 Task: Find connections with filter location Morecambe with filter topic #Economywith filter profile language French with filter current company AppsFlyer with filter school Dayananda Sagar College of Engineering, BANGALORE with filter industry Communications Equipment Manufacturing with filter service category Grant Writing with filter keywords title Flight Attendant
Action: Mouse moved to (475, 39)
Screenshot: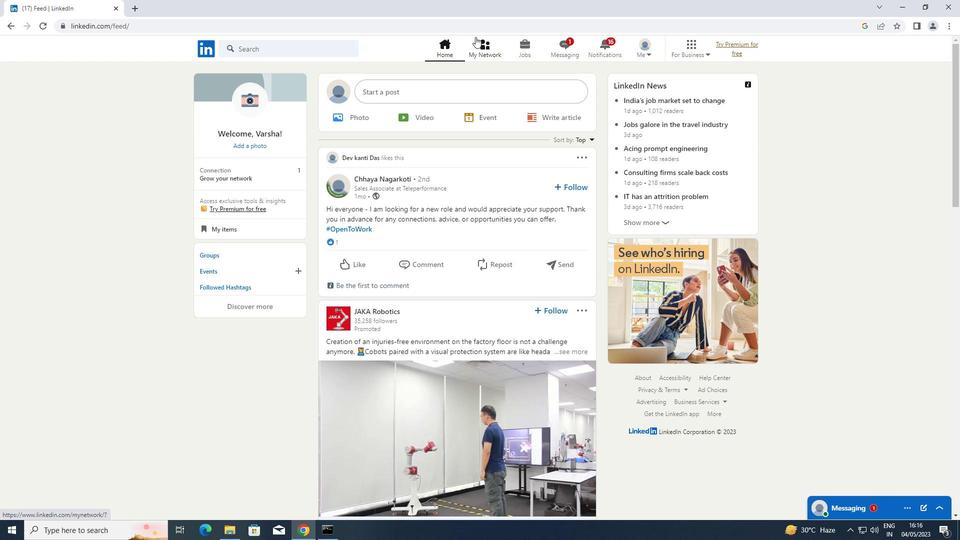 
Action: Mouse pressed left at (475, 39)
Screenshot: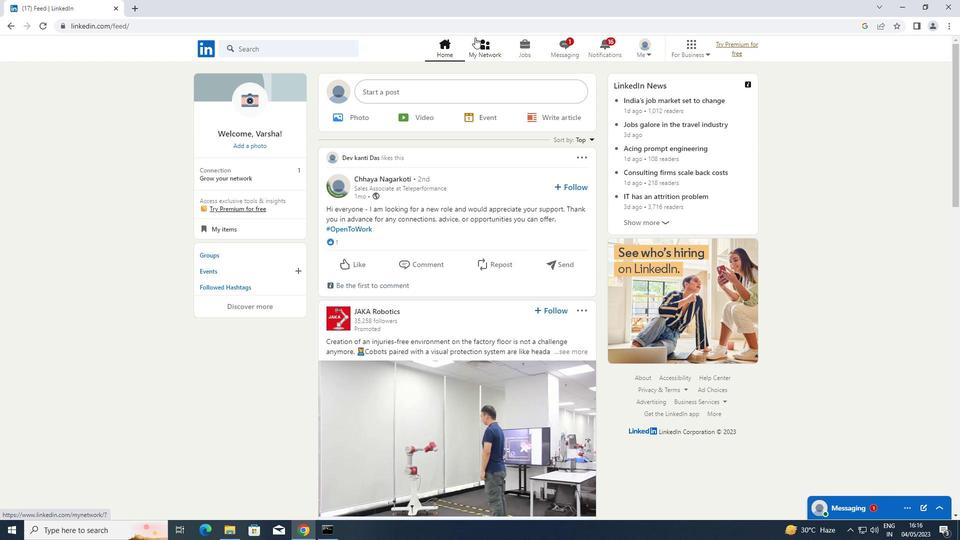 
Action: Mouse moved to (257, 100)
Screenshot: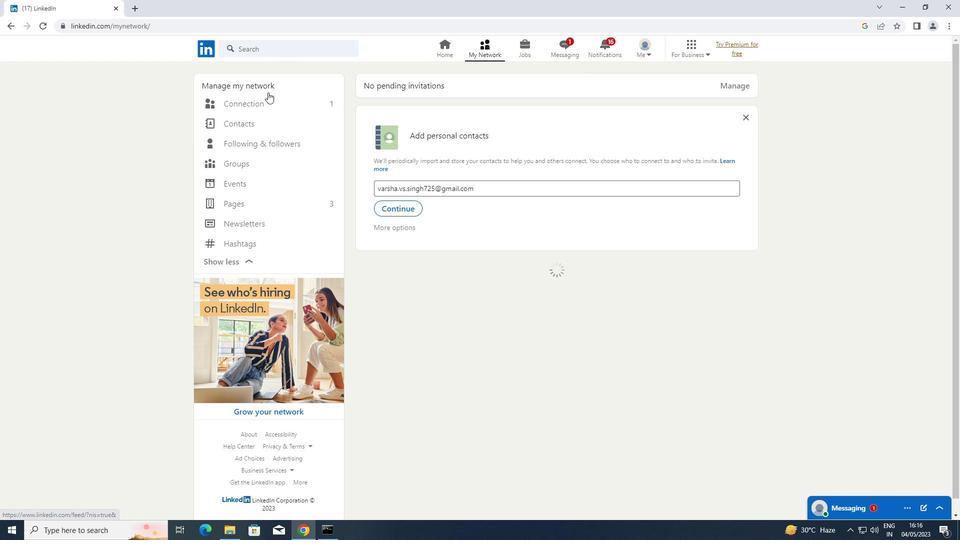 
Action: Mouse pressed left at (257, 100)
Screenshot: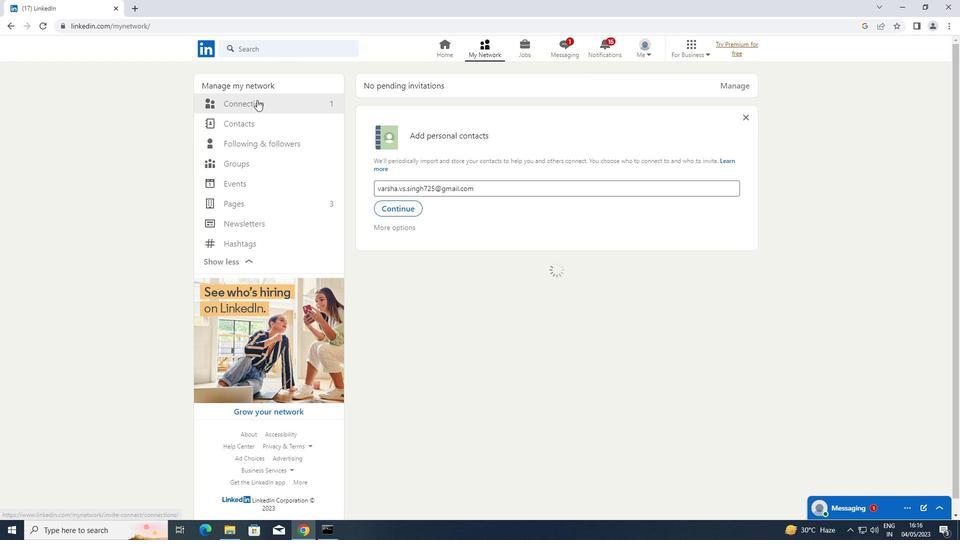 
Action: Mouse moved to (533, 107)
Screenshot: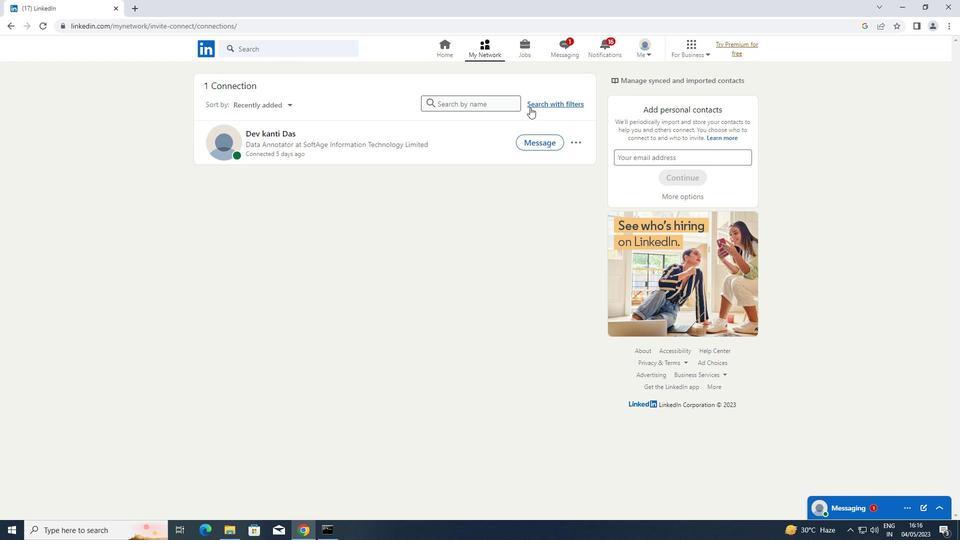 
Action: Mouse pressed left at (533, 107)
Screenshot: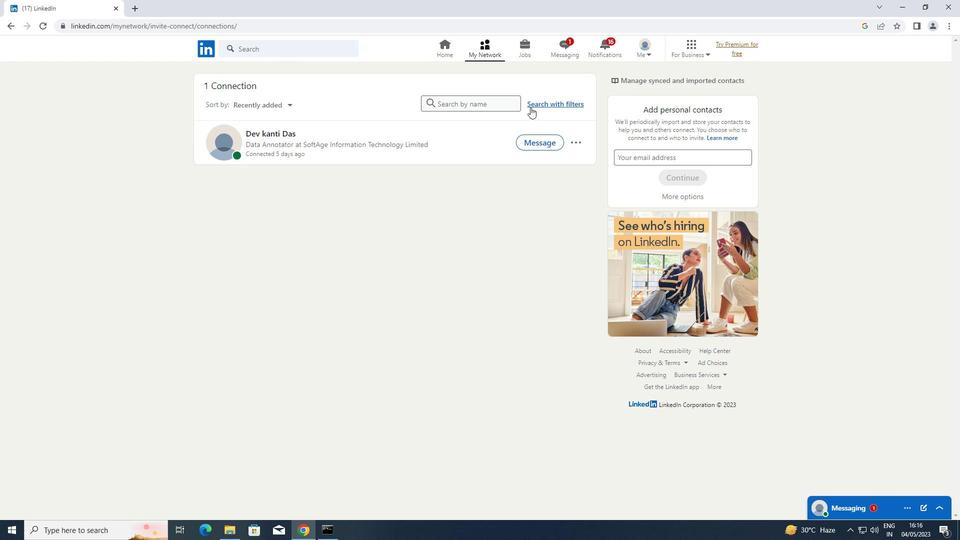 
Action: Mouse moved to (514, 80)
Screenshot: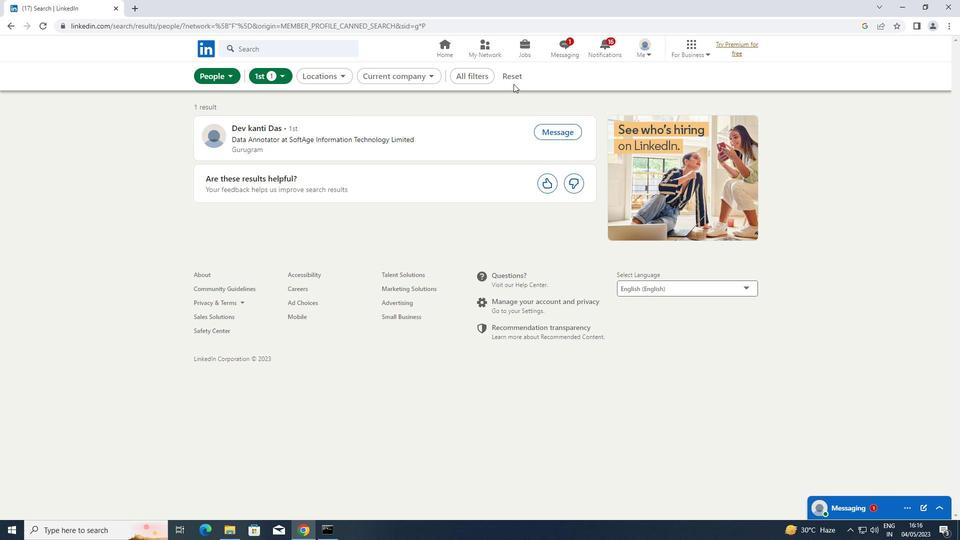 
Action: Mouse pressed left at (514, 80)
Screenshot: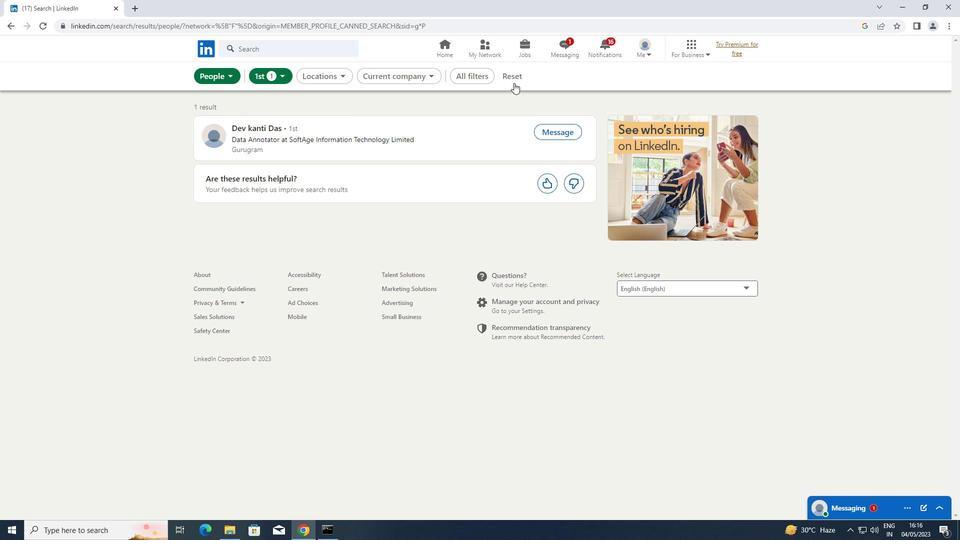
Action: Mouse moved to (513, 80)
Screenshot: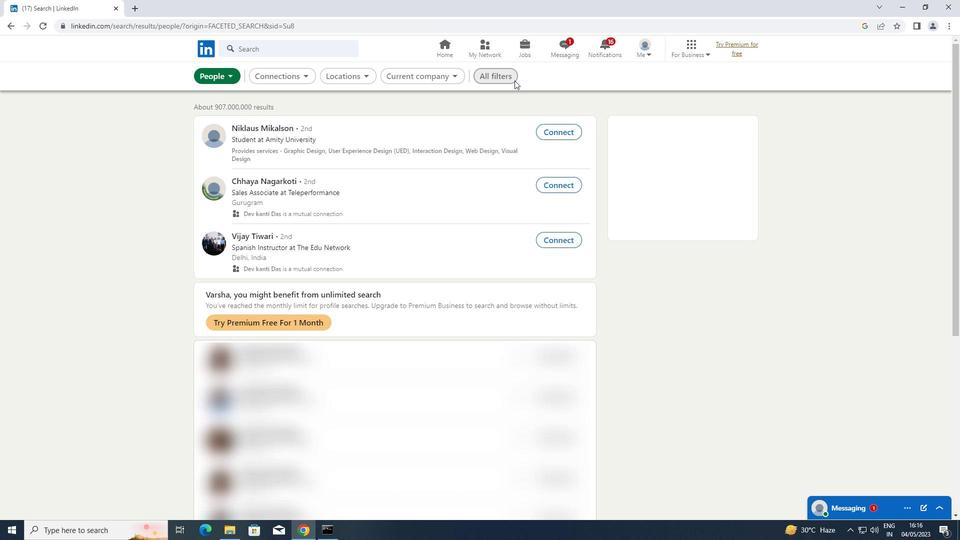 
Action: Mouse pressed left at (513, 80)
Screenshot: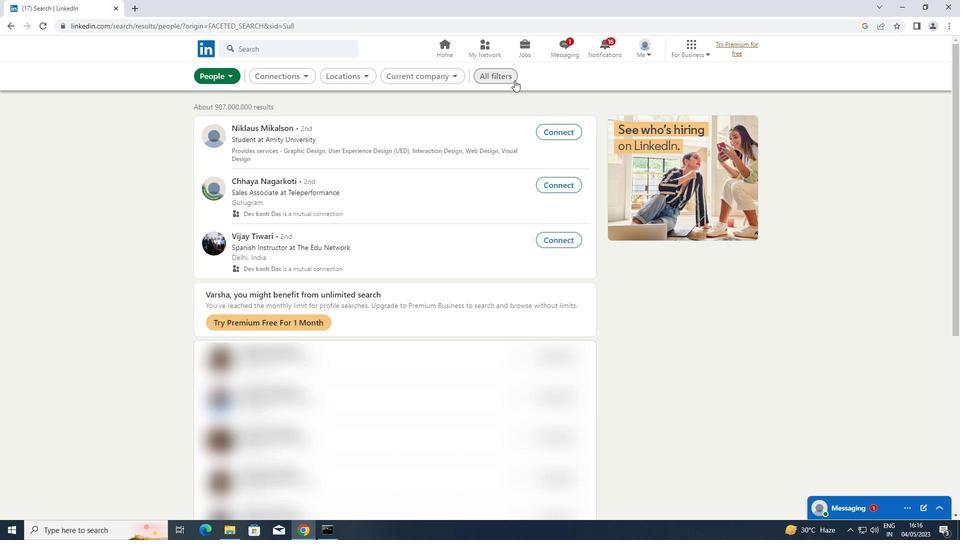 
Action: Mouse moved to (712, 210)
Screenshot: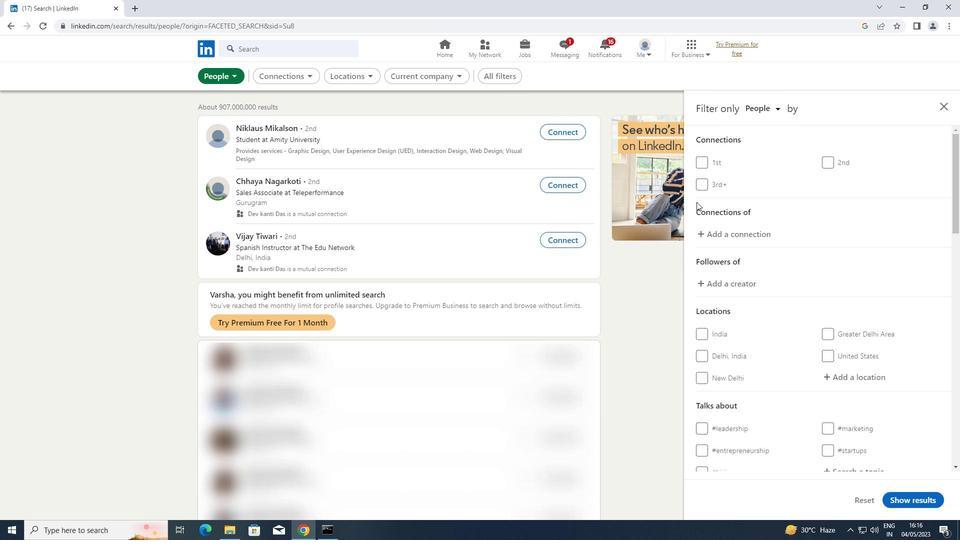 
Action: Mouse scrolled (712, 209) with delta (0, 0)
Screenshot: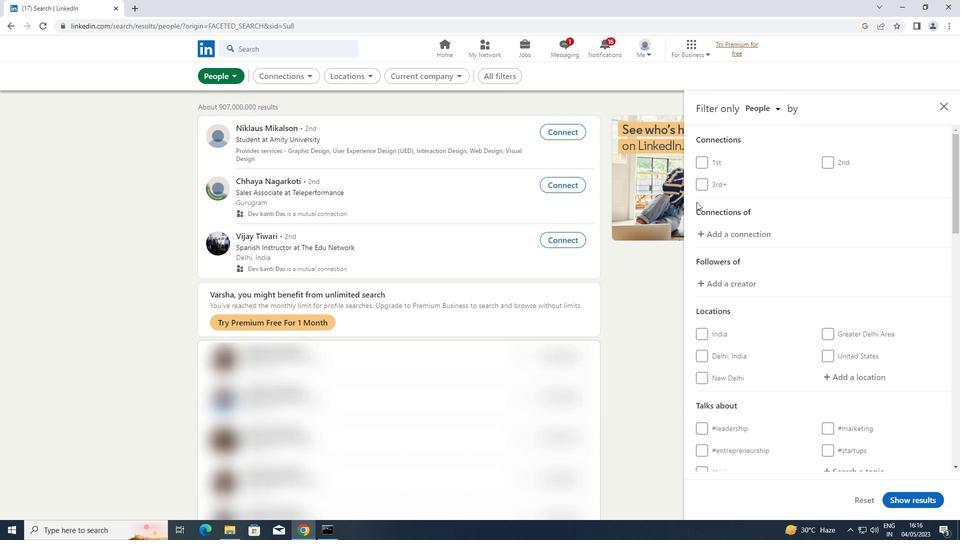 
Action: Mouse scrolled (712, 209) with delta (0, 0)
Screenshot: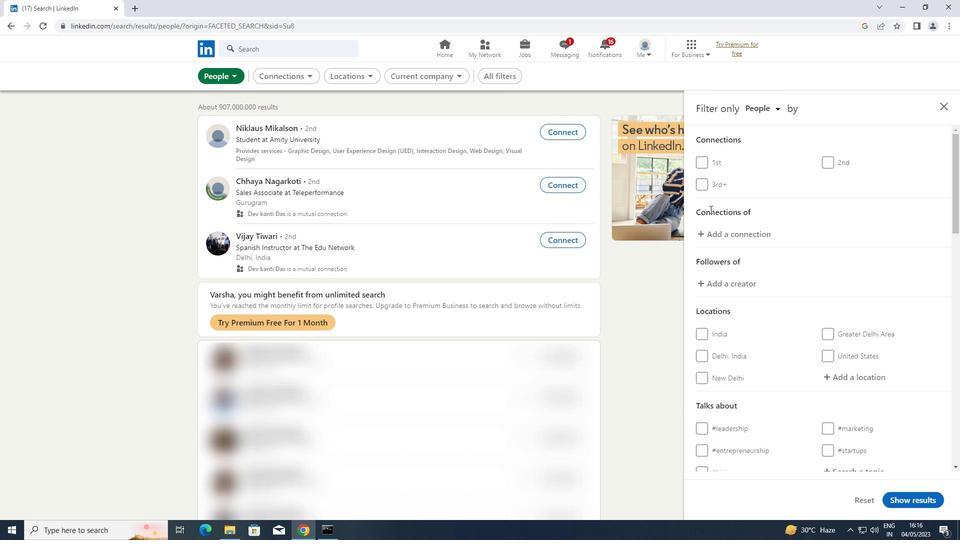 
Action: Mouse scrolled (712, 209) with delta (0, 0)
Screenshot: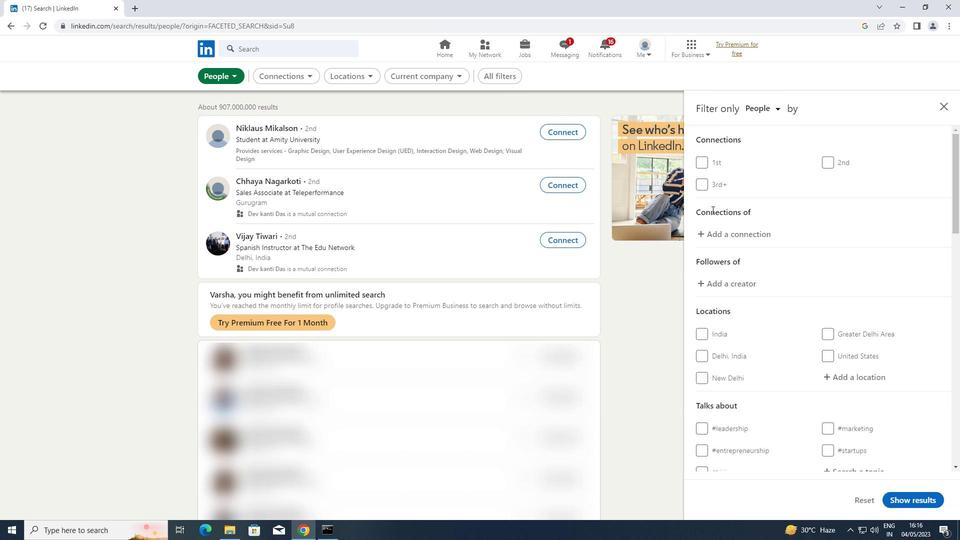 
Action: Mouse moved to (852, 228)
Screenshot: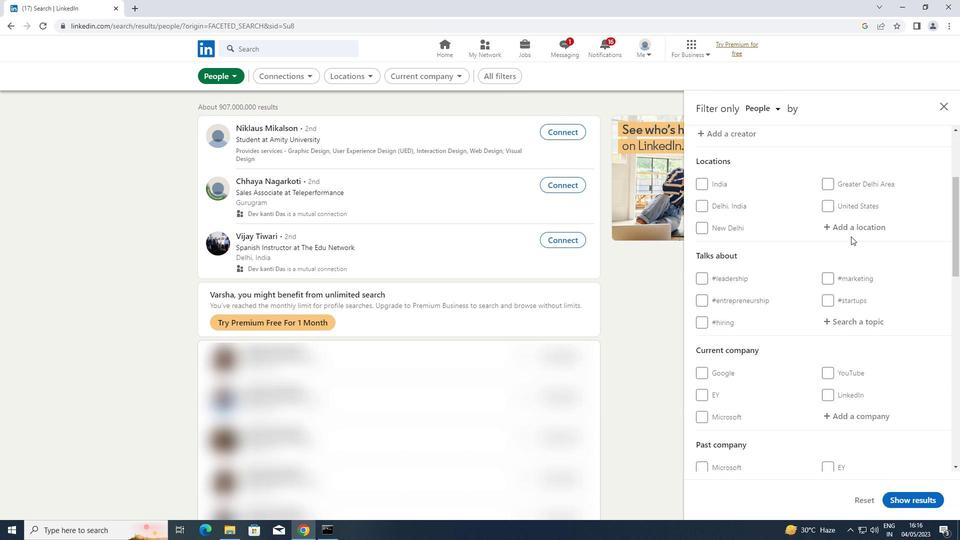 
Action: Mouse pressed left at (852, 228)
Screenshot: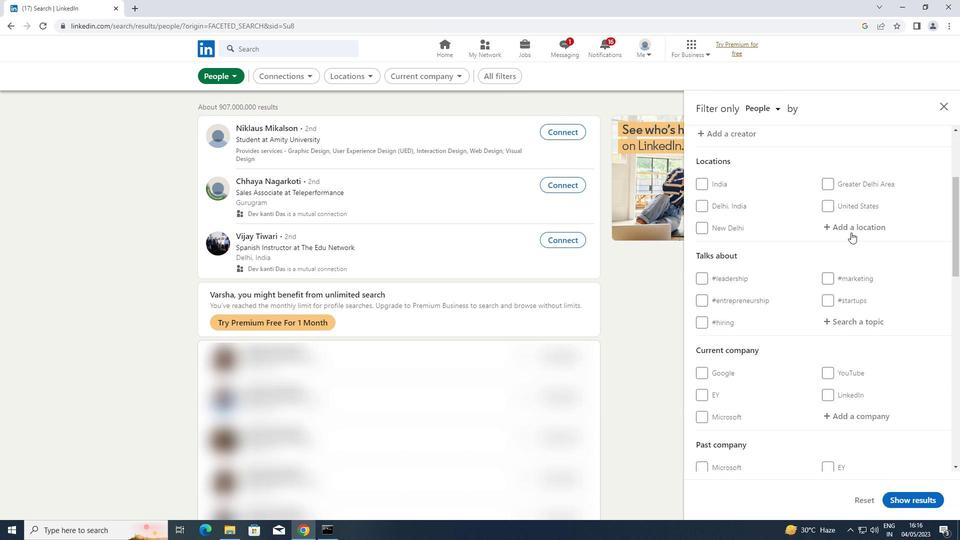 
Action: Key pressed <Key.shift>MORECAMBE
Screenshot: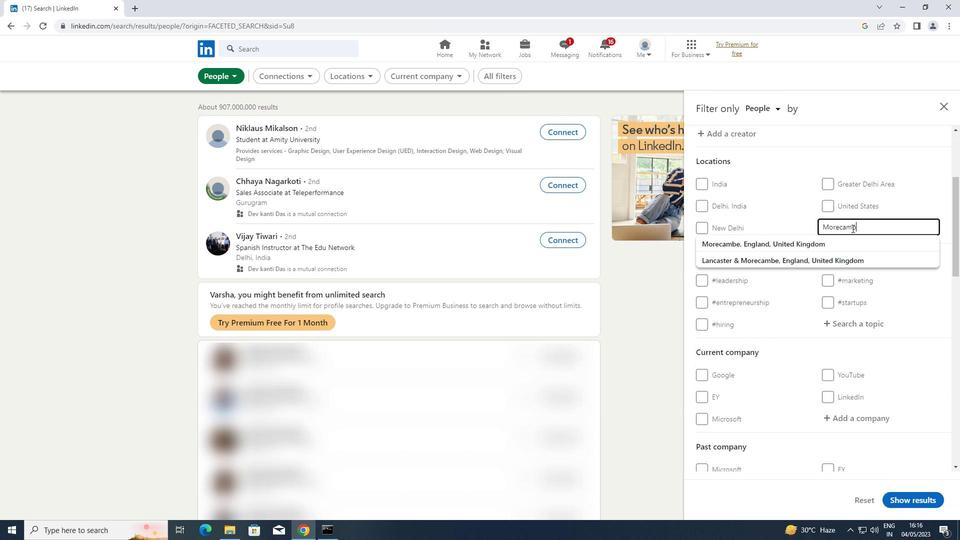 
Action: Mouse moved to (833, 320)
Screenshot: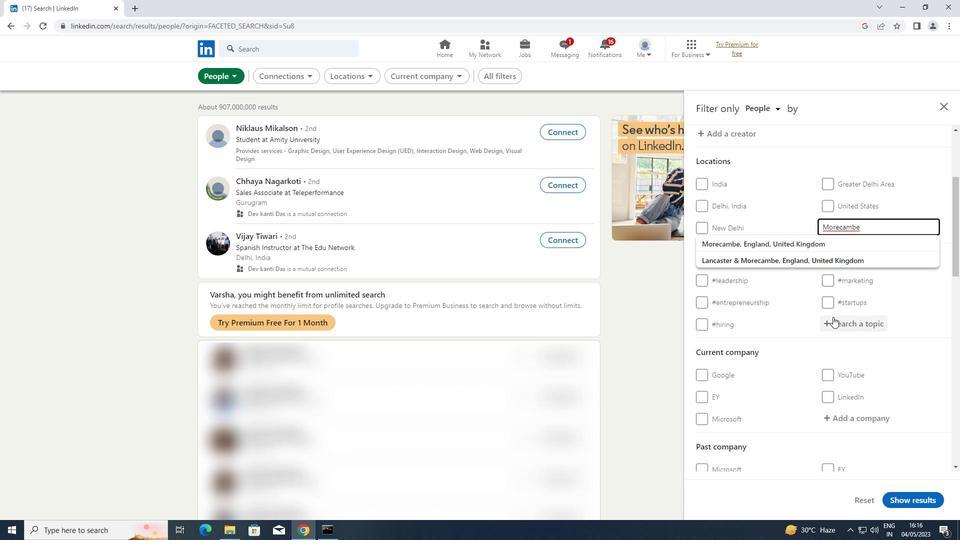 
Action: Mouse pressed left at (833, 320)
Screenshot: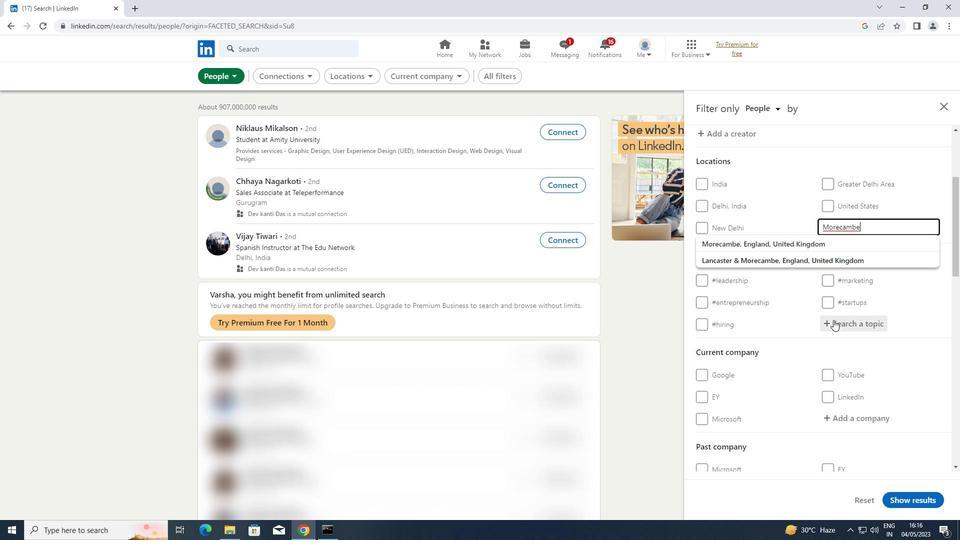 
Action: Key pressed <Key.shift>ECONOMY
Screenshot: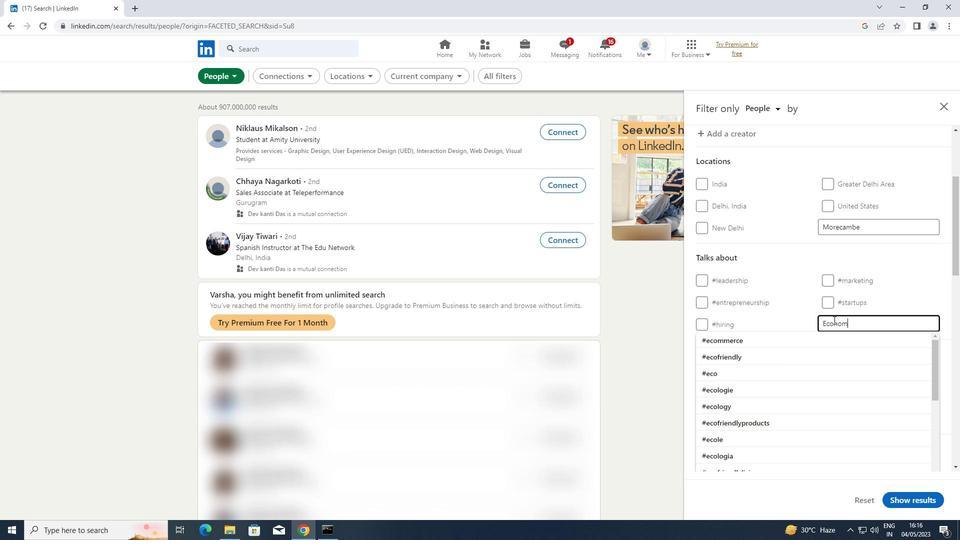 
Action: Mouse moved to (780, 338)
Screenshot: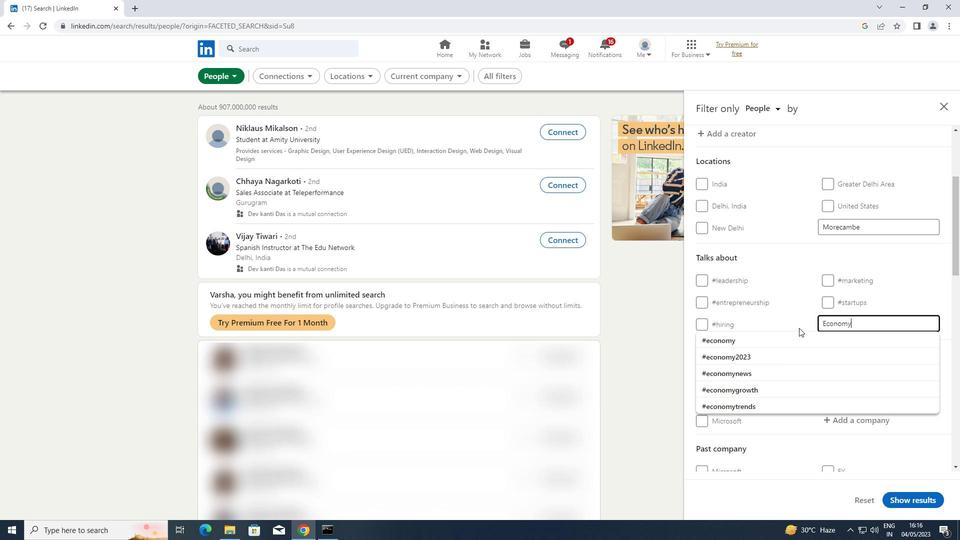 
Action: Mouse pressed left at (780, 338)
Screenshot: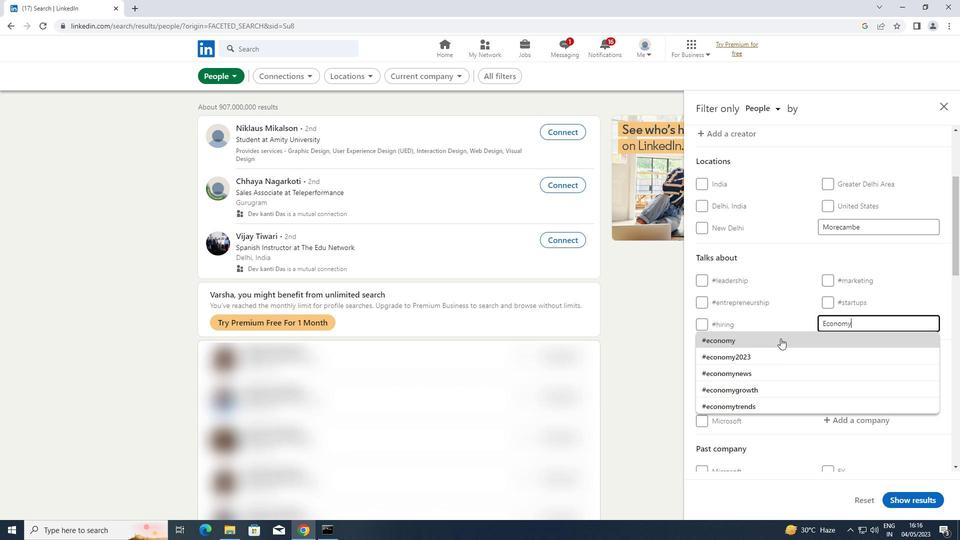 
Action: Mouse moved to (780, 338)
Screenshot: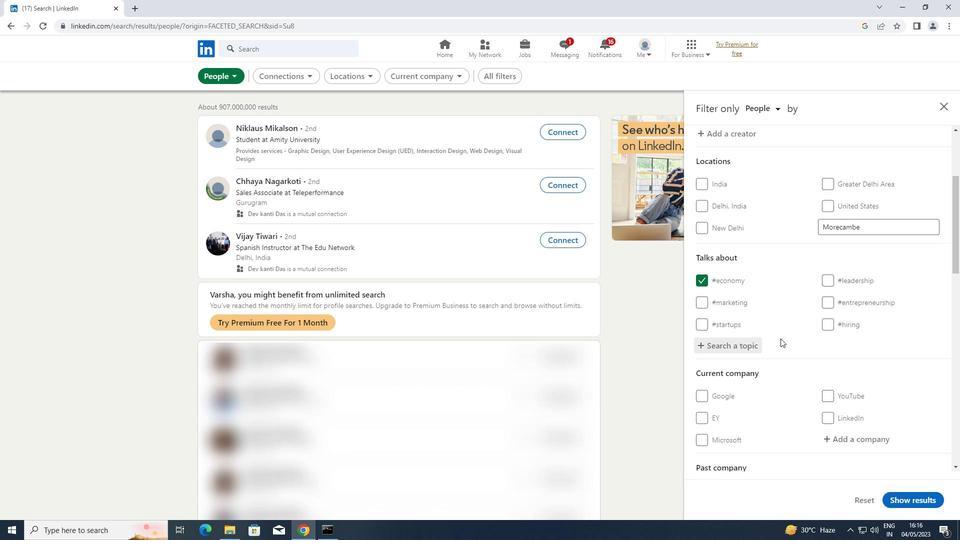 
Action: Mouse scrolled (780, 338) with delta (0, 0)
Screenshot: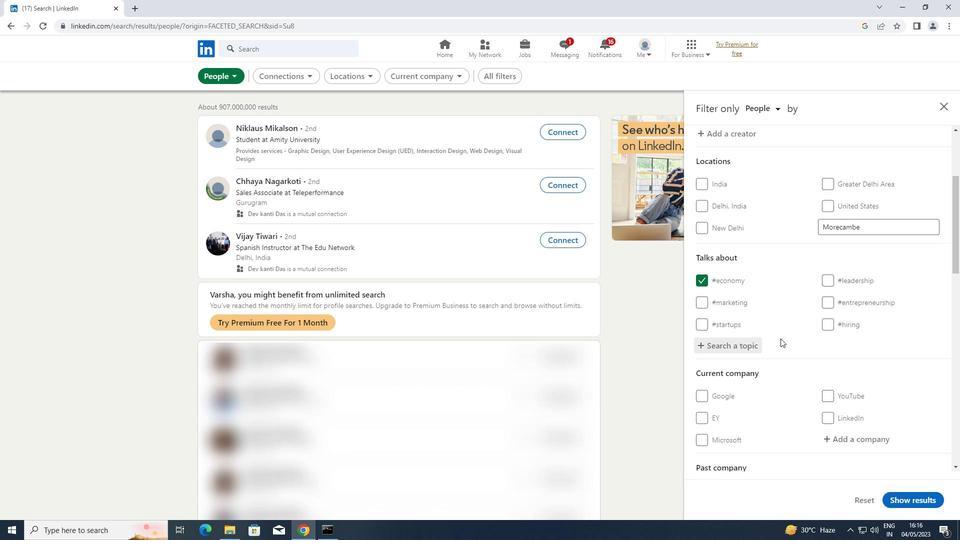 
Action: Mouse scrolled (780, 338) with delta (0, 0)
Screenshot: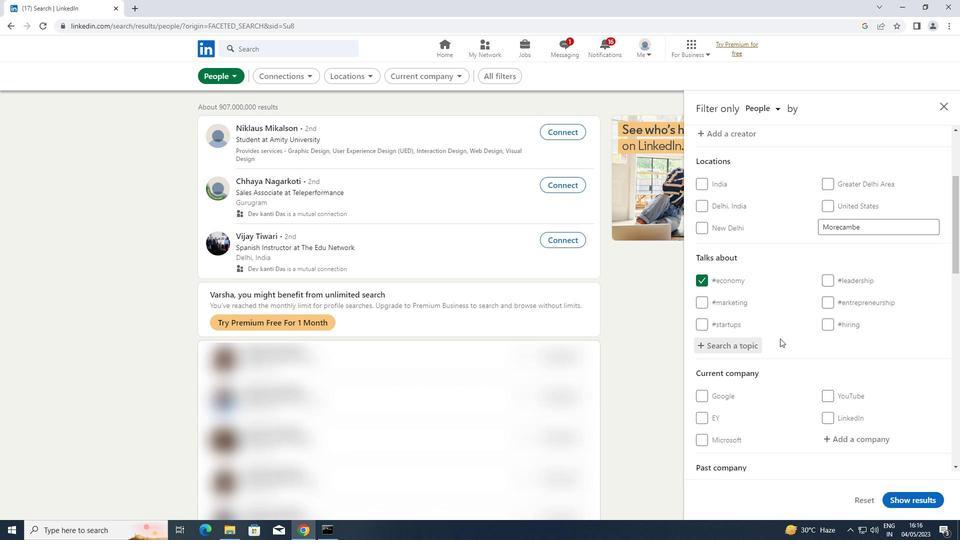 
Action: Mouse scrolled (780, 338) with delta (0, 0)
Screenshot: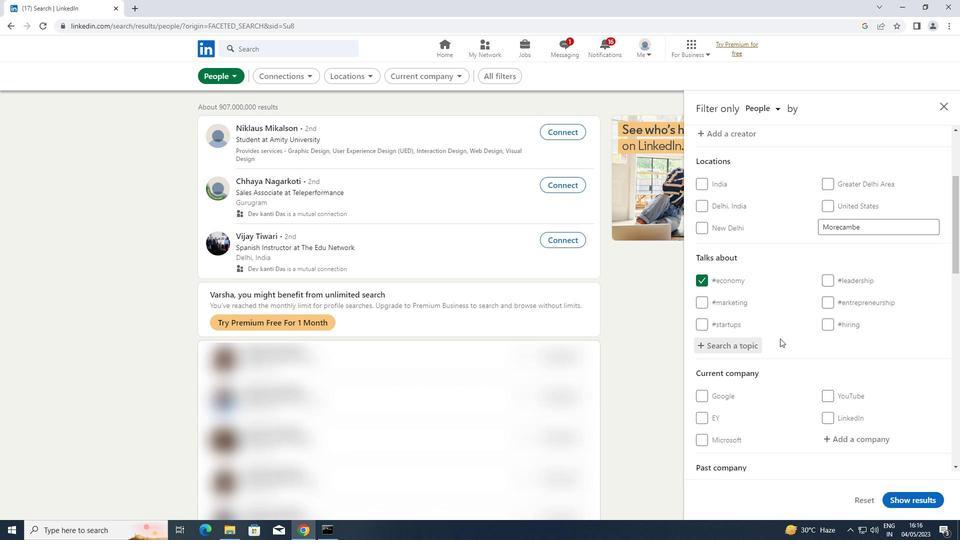 
Action: Mouse scrolled (780, 338) with delta (0, 0)
Screenshot: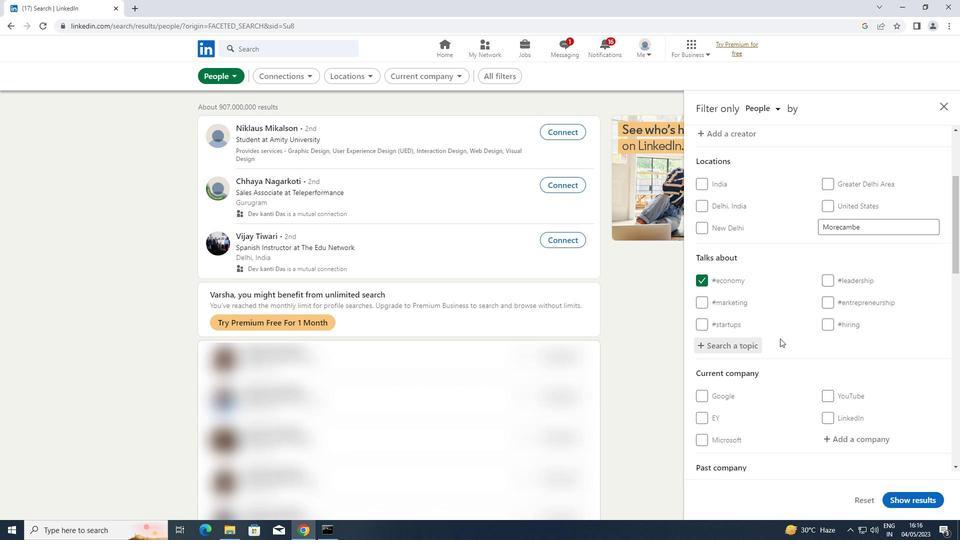 
Action: Mouse moved to (779, 338)
Screenshot: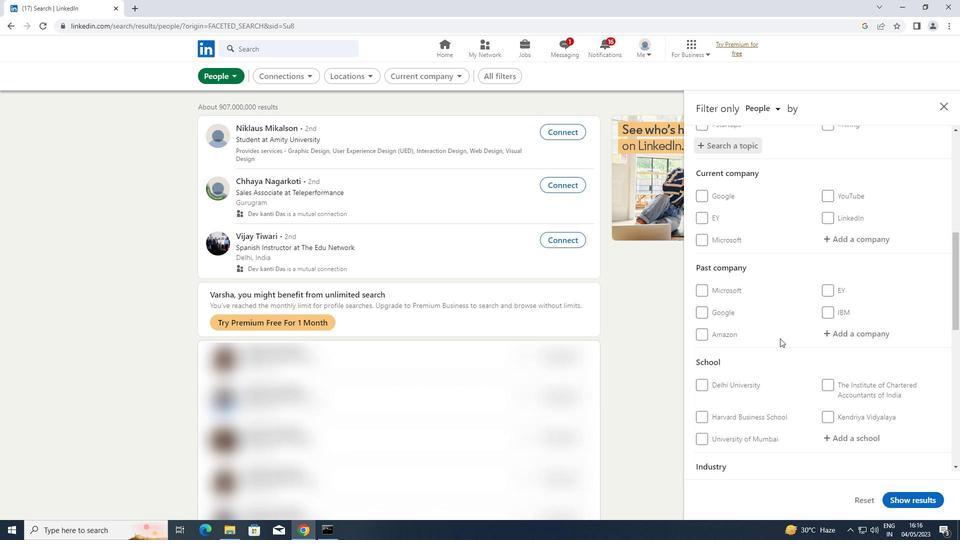 
Action: Mouse scrolled (779, 337) with delta (0, 0)
Screenshot: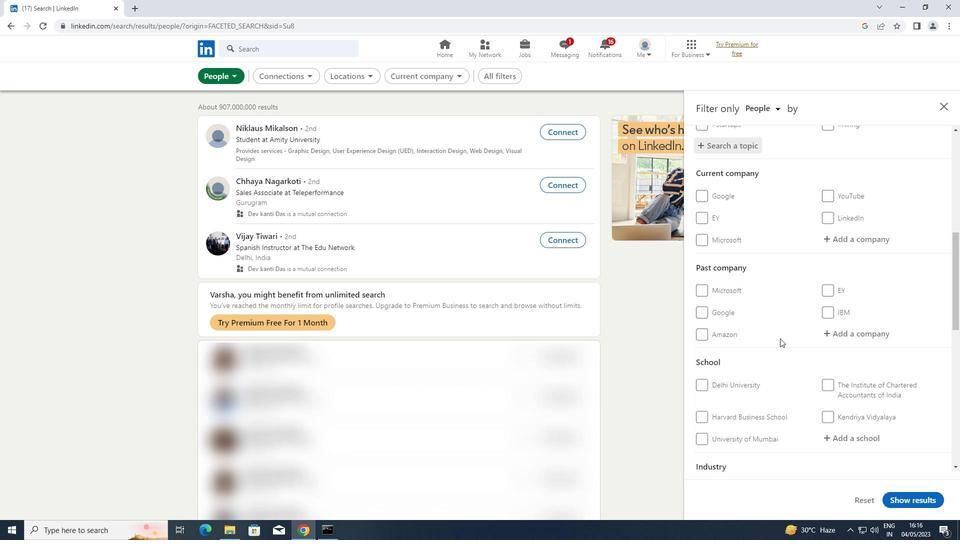 
Action: Mouse scrolled (779, 337) with delta (0, 0)
Screenshot: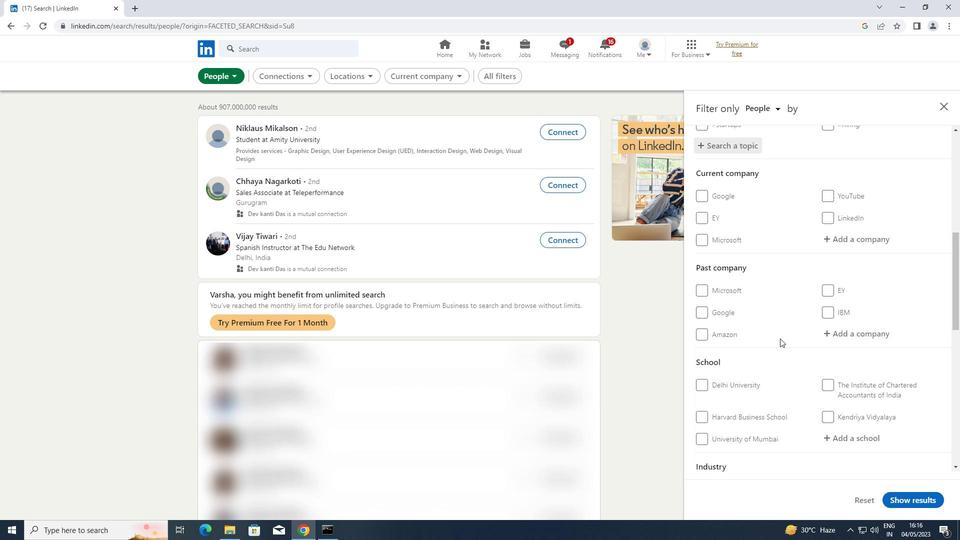
Action: Mouse scrolled (779, 337) with delta (0, 0)
Screenshot: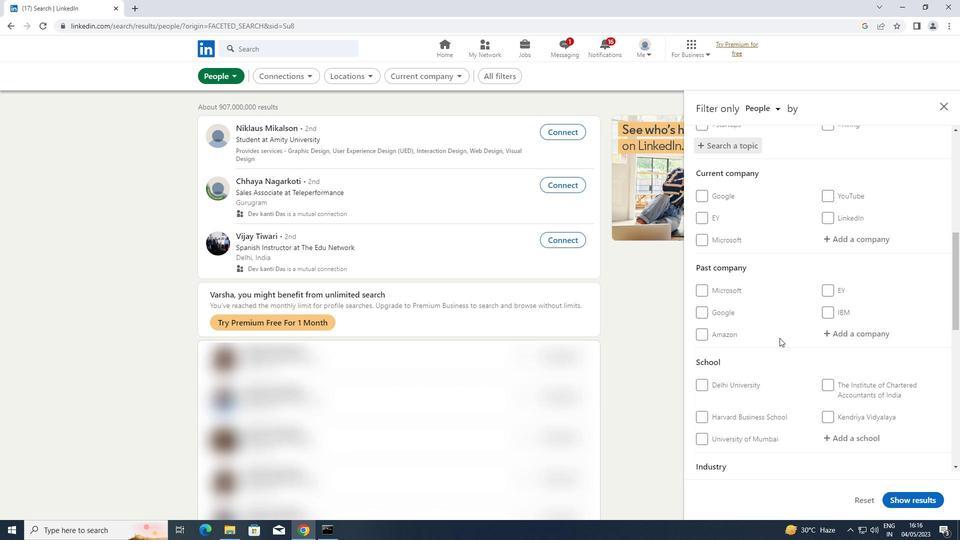 
Action: Mouse scrolled (779, 337) with delta (0, 0)
Screenshot: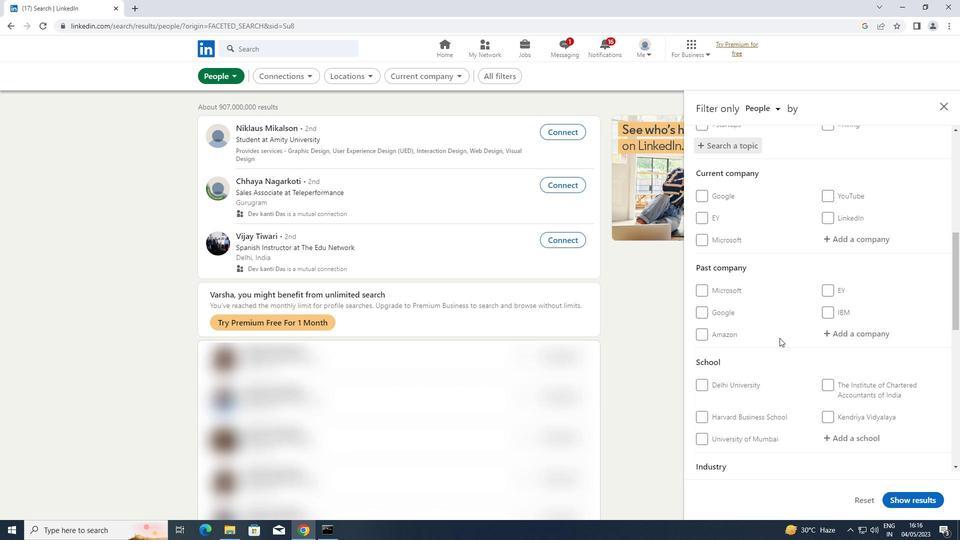
Action: Mouse moved to (827, 406)
Screenshot: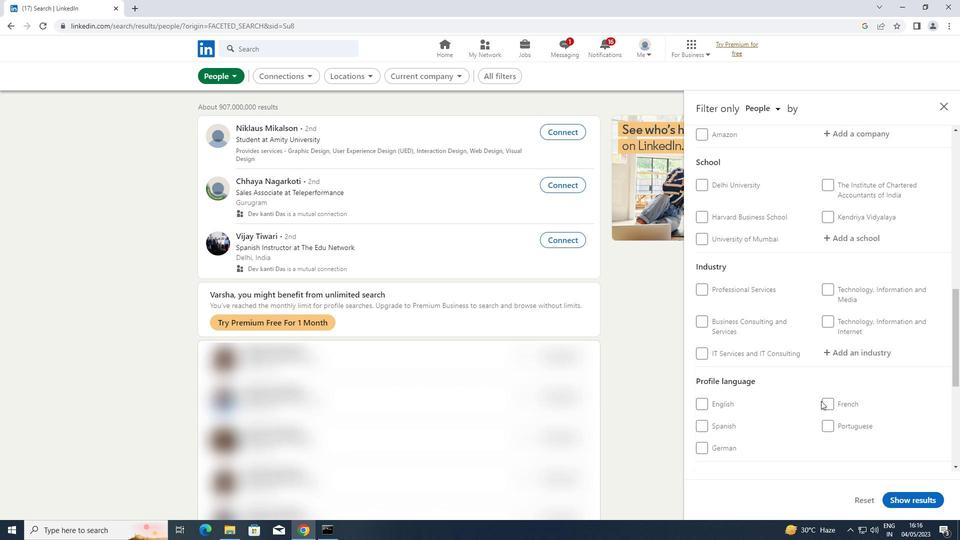 
Action: Mouse pressed left at (827, 406)
Screenshot: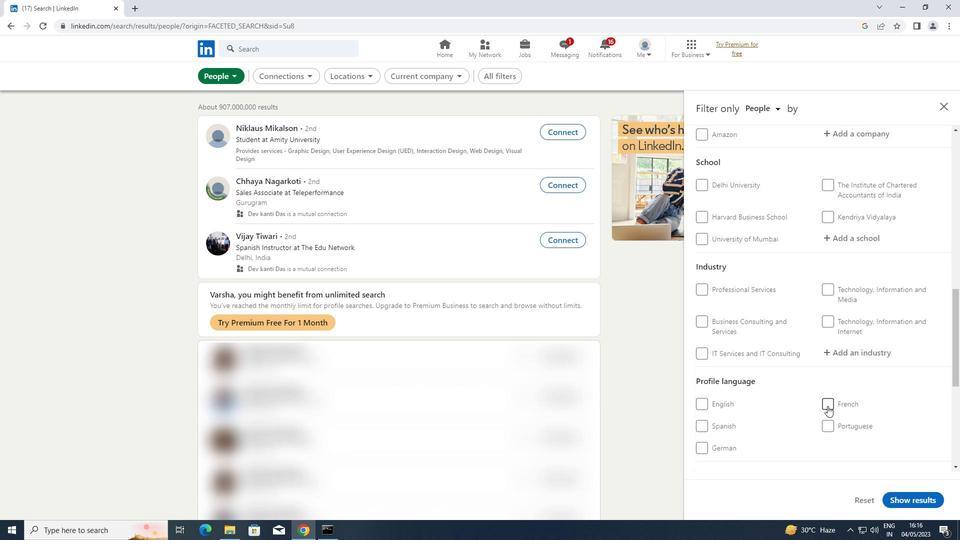 
Action: Mouse moved to (790, 367)
Screenshot: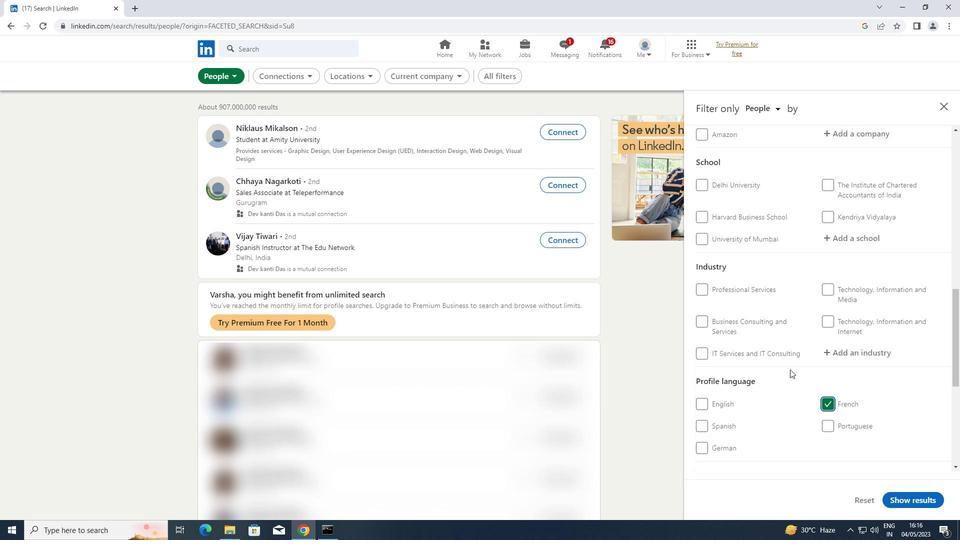 
Action: Mouse scrolled (790, 367) with delta (0, 0)
Screenshot: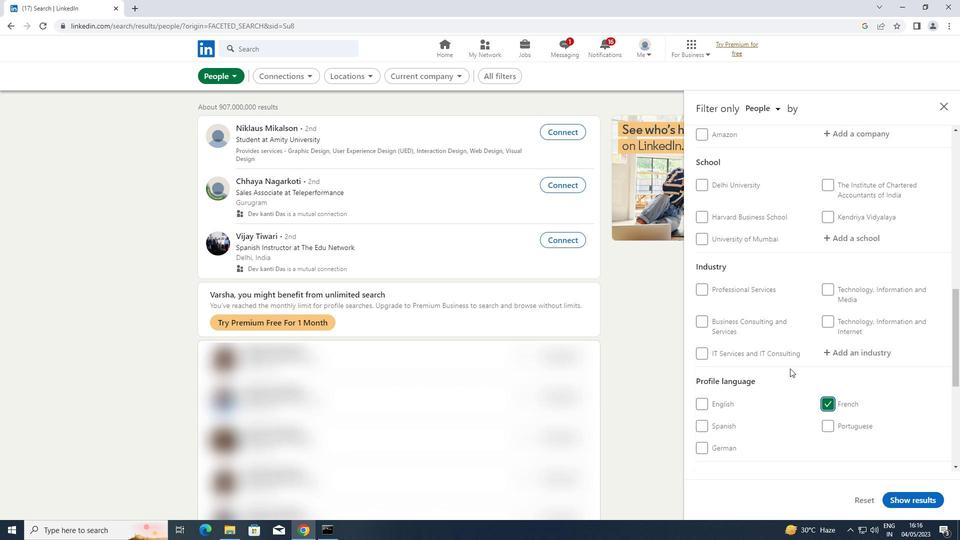 
Action: Mouse scrolled (790, 367) with delta (0, 0)
Screenshot: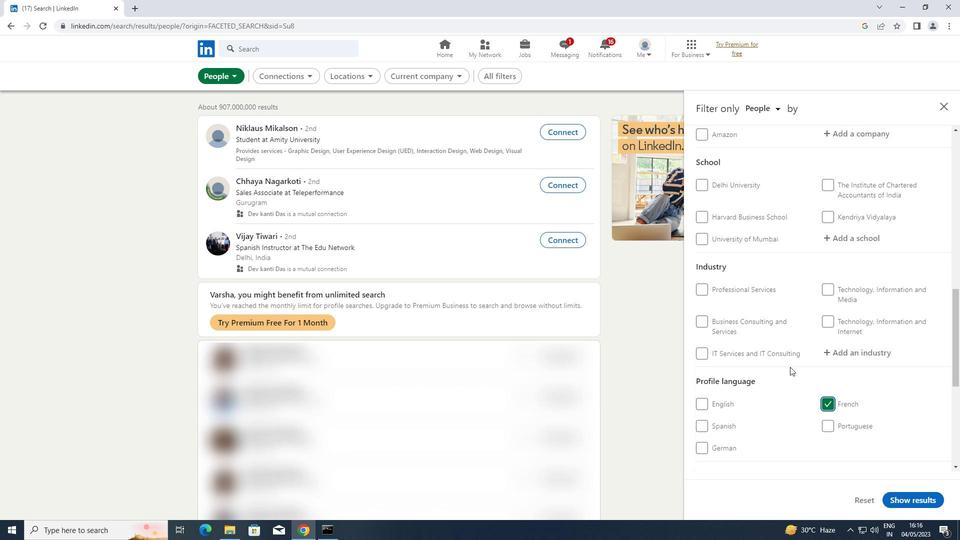 
Action: Mouse scrolled (790, 367) with delta (0, 0)
Screenshot: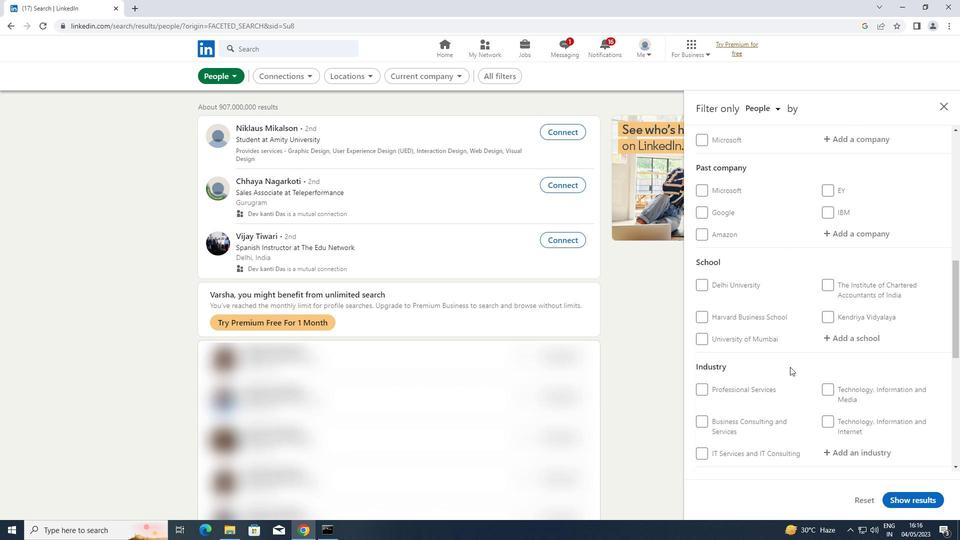 
Action: Mouse scrolled (790, 367) with delta (0, 0)
Screenshot: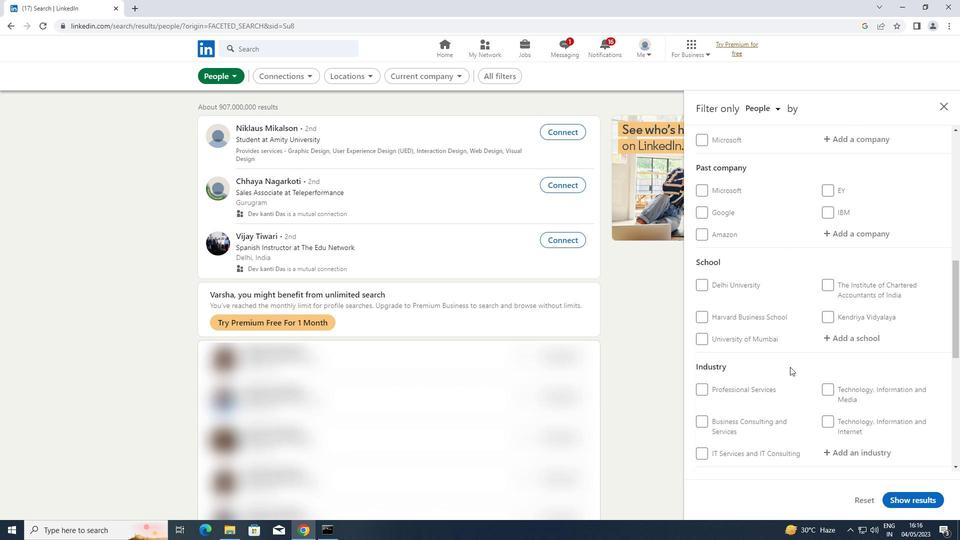 
Action: Mouse scrolled (790, 367) with delta (0, 0)
Screenshot: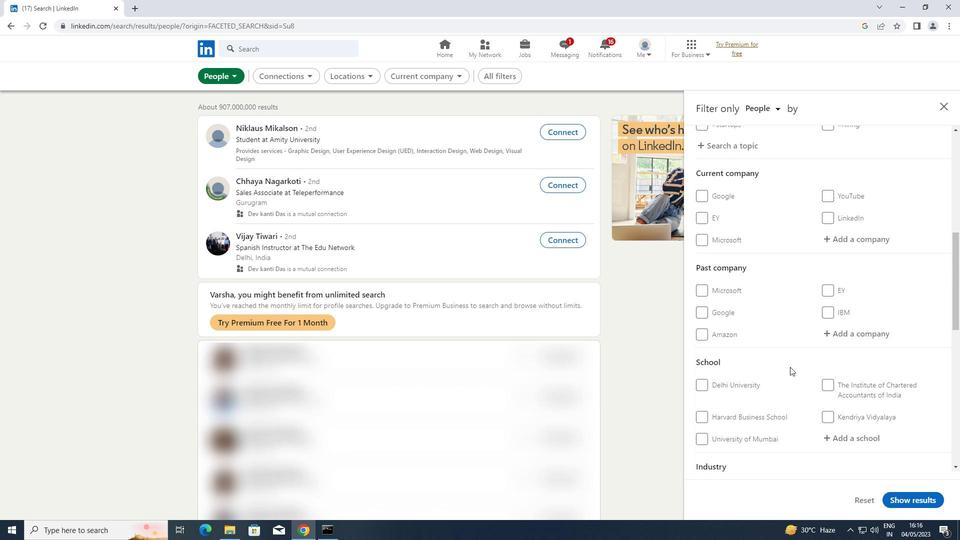 
Action: Mouse moved to (851, 298)
Screenshot: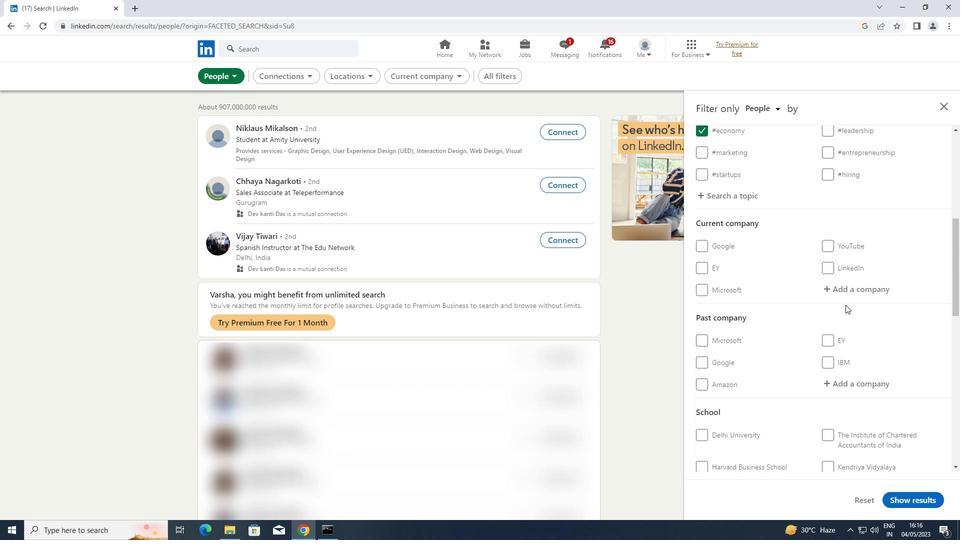 
Action: Mouse pressed left at (851, 298)
Screenshot: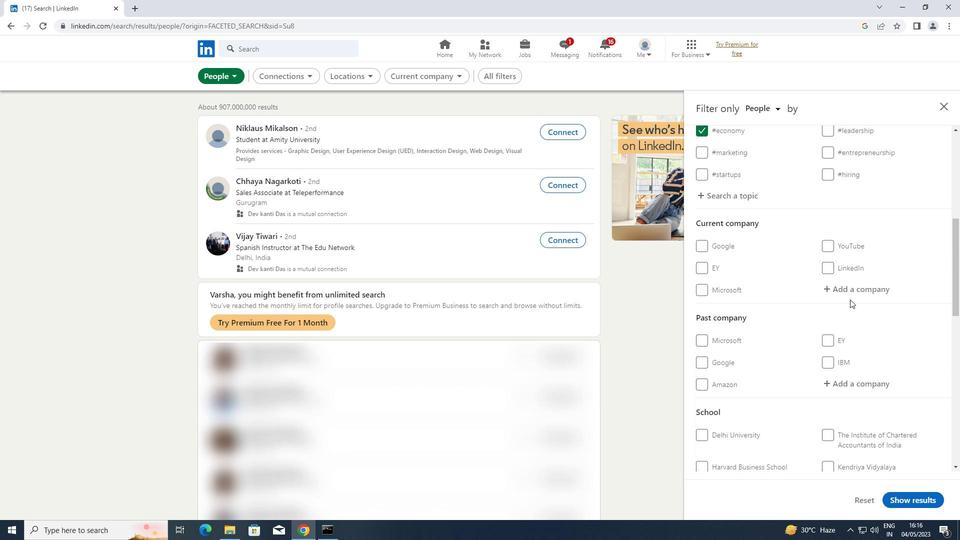 
Action: Mouse moved to (855, 292)
Screenshot: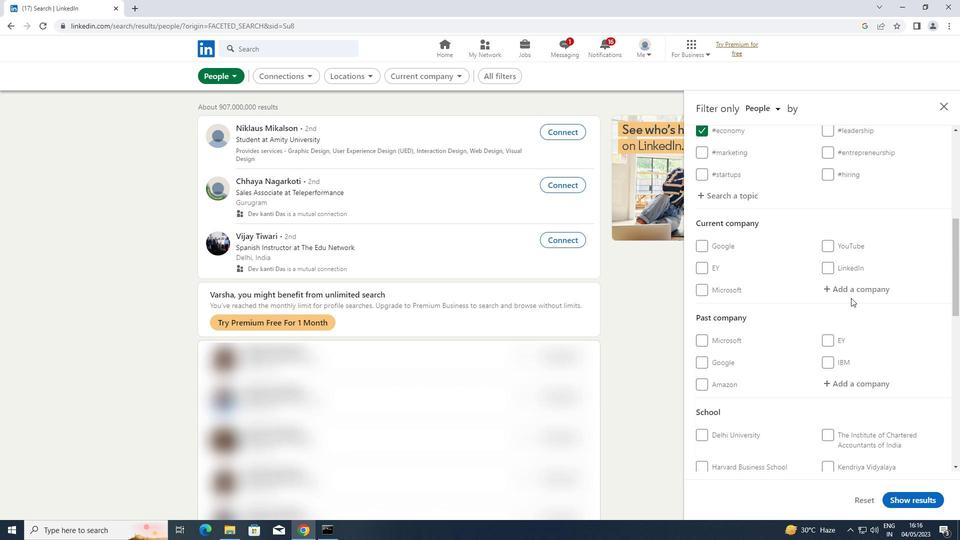 
Action: Mouse pressed left at (855, 292)
Screenshot: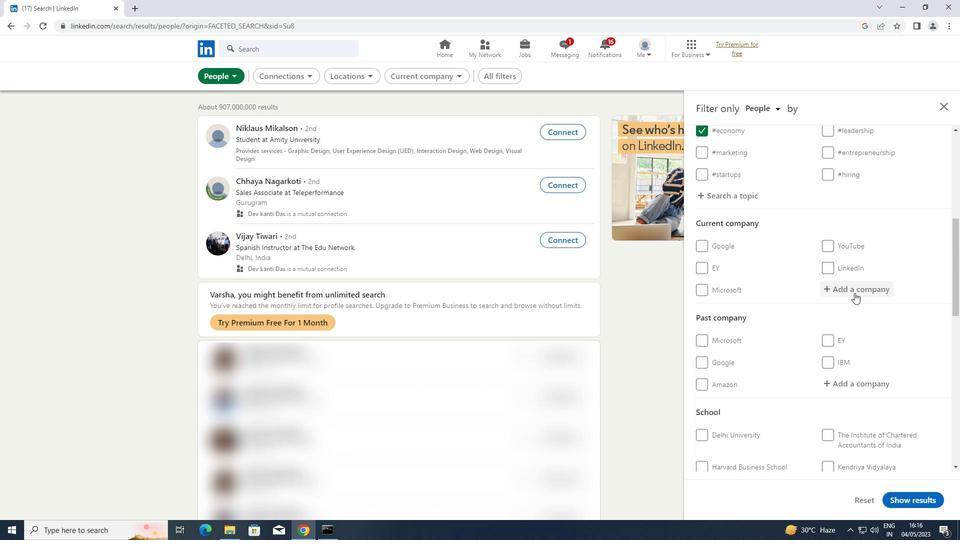 
Action: Key pressed <Key.shift>APPS<Key.shift>FLYER
Screenshot: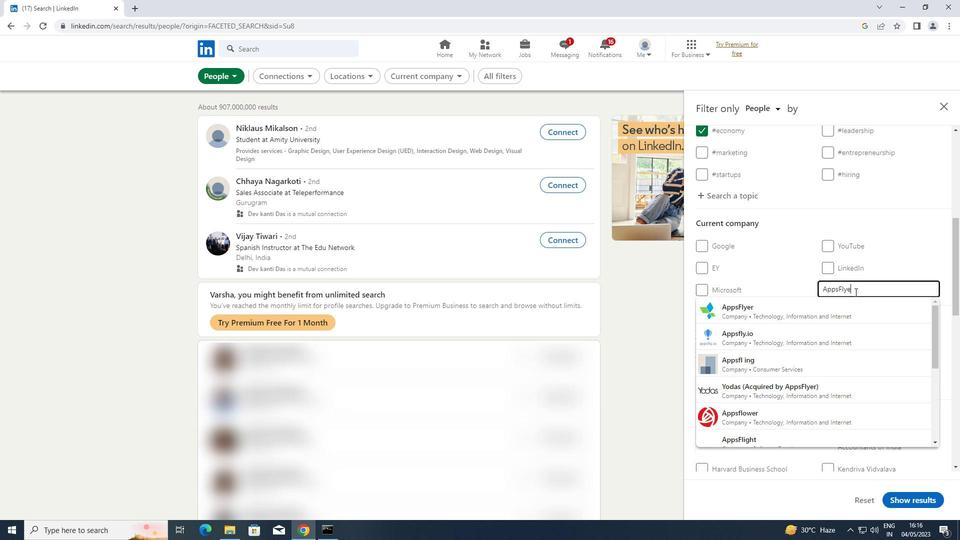 
Action: Mouse moved to (800, 311)
Screenshot: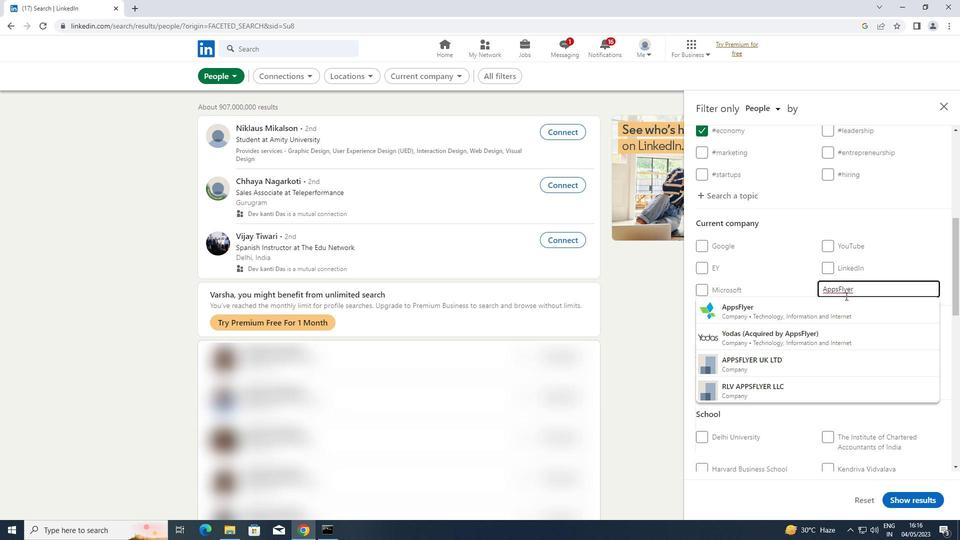 
Action: Mouse pressed left at (800, 311)
Screenshot: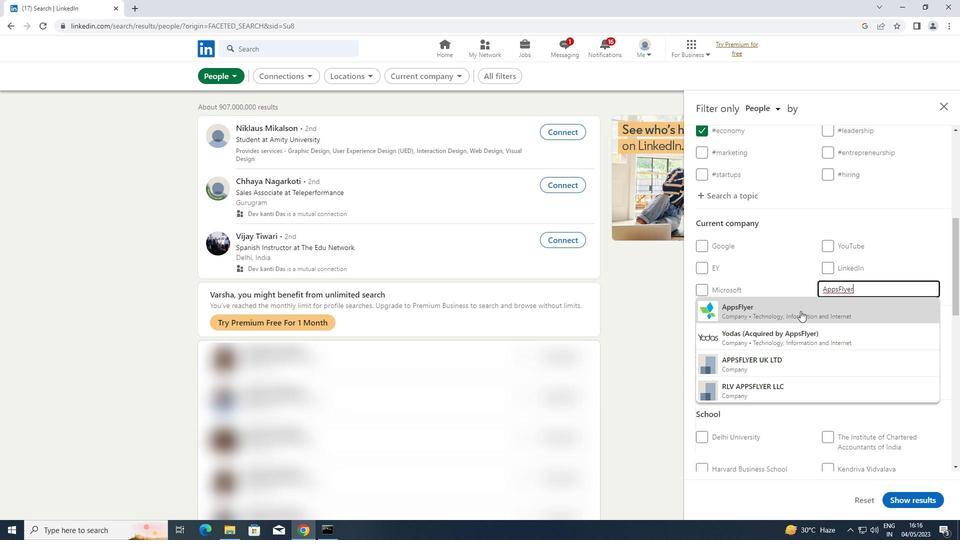
Action: Mouse scrolled (800, 310) with delta (0, 0)
Screenshot: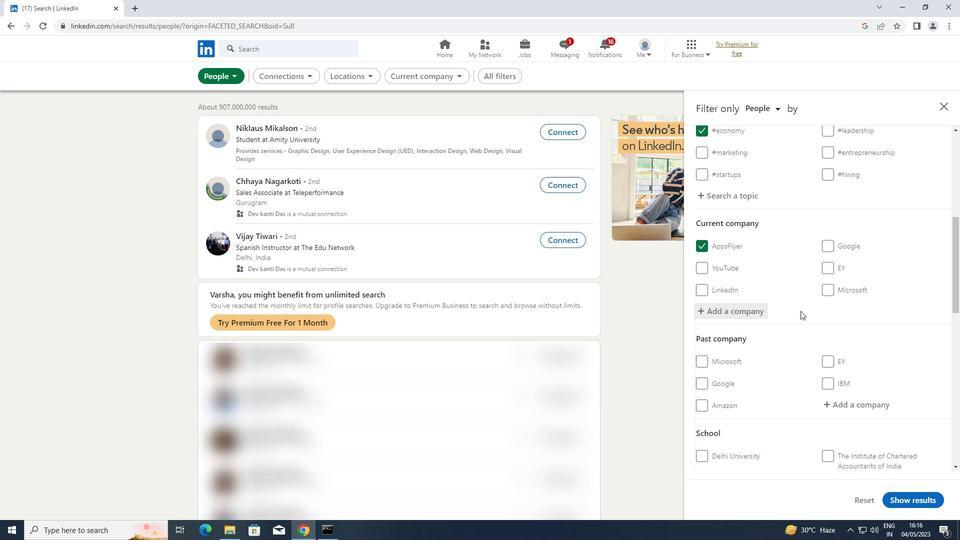 
Action: Mouse scrolled (800, 310) with delta (0, 0)
Screenshot: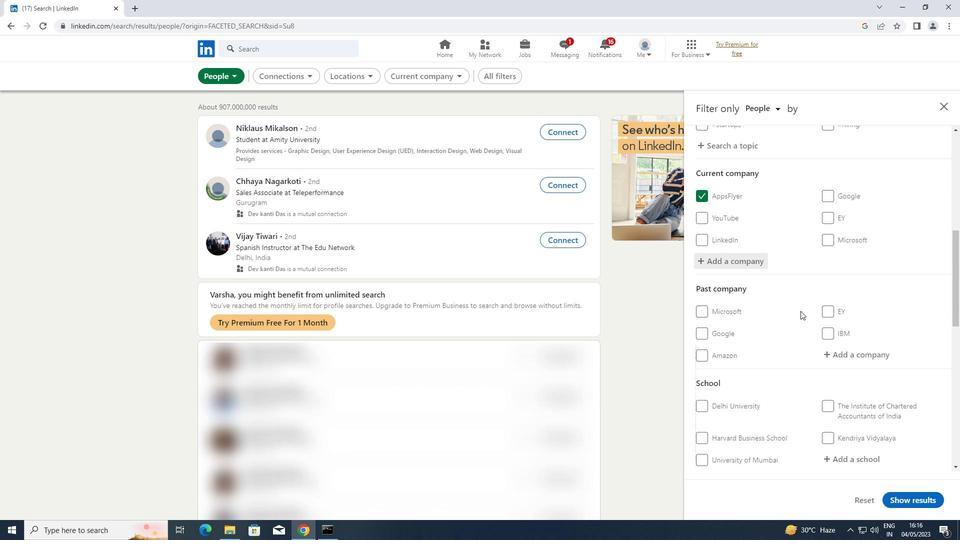 
Action: Mouse moved to (866, 409)
Screenshot: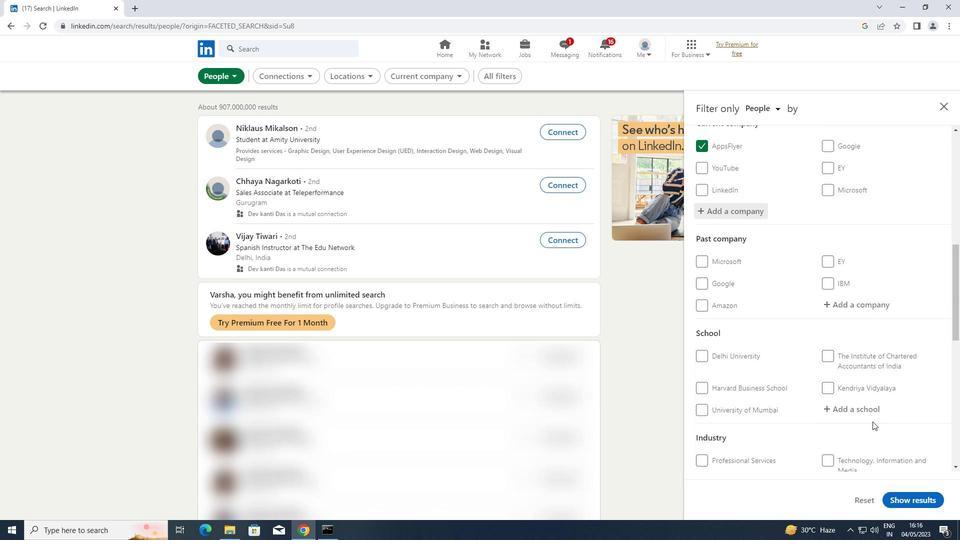 
Action: Mouse pressed left at (866, 409)
Screenshot: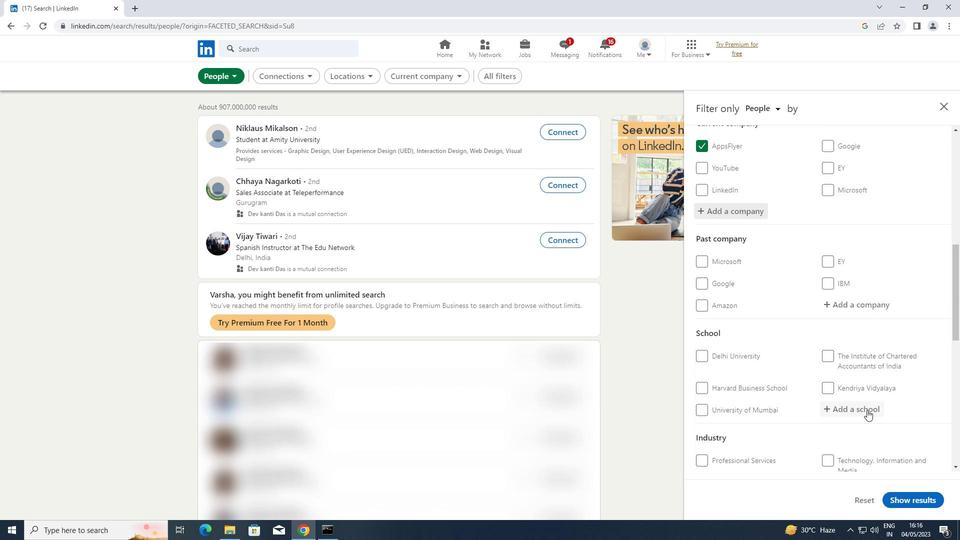 
Action: Key pressed <Key.shift>DAYANANDA
Screenshot: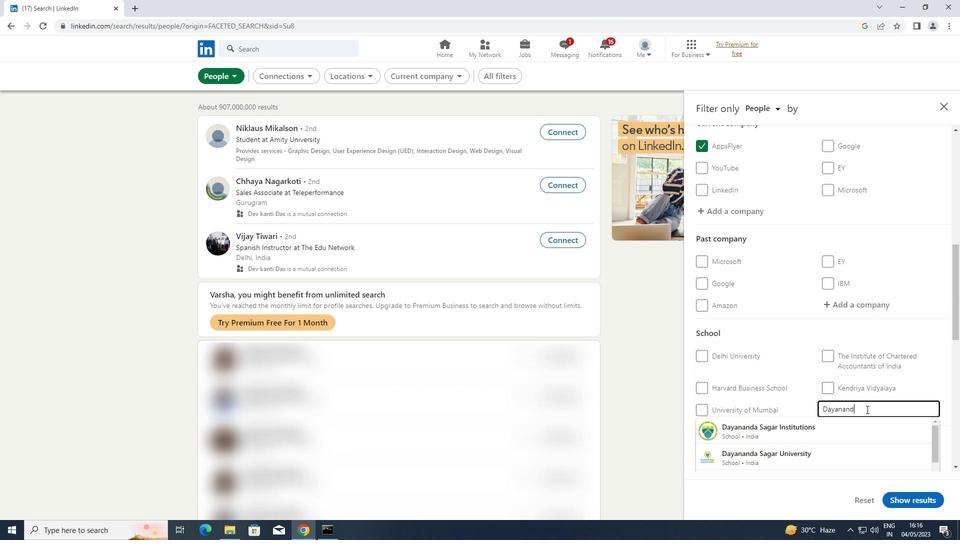 
Action: Mouse moved to (825, 427)
Screenshot: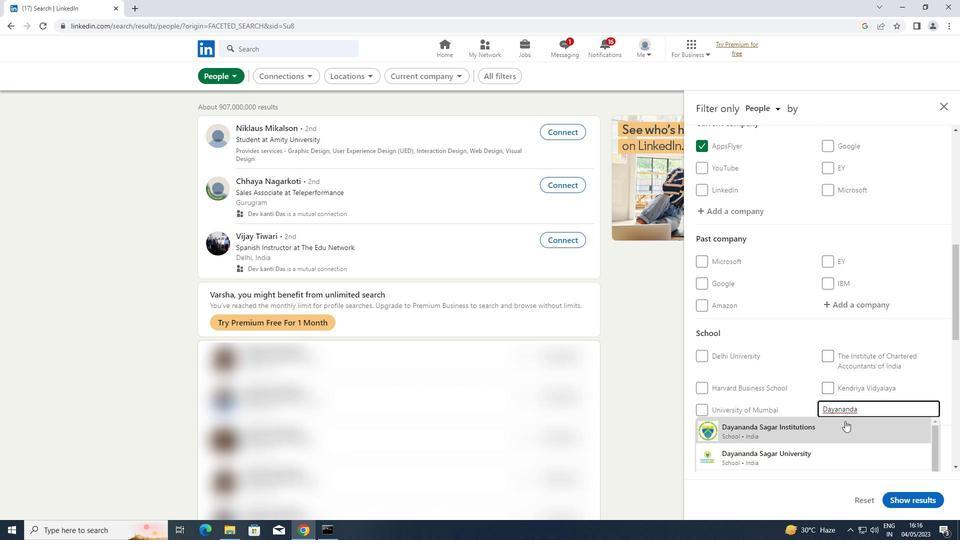 
Action: Mouse scrolled (825, 426) with delta (0, 0)
Screenshot: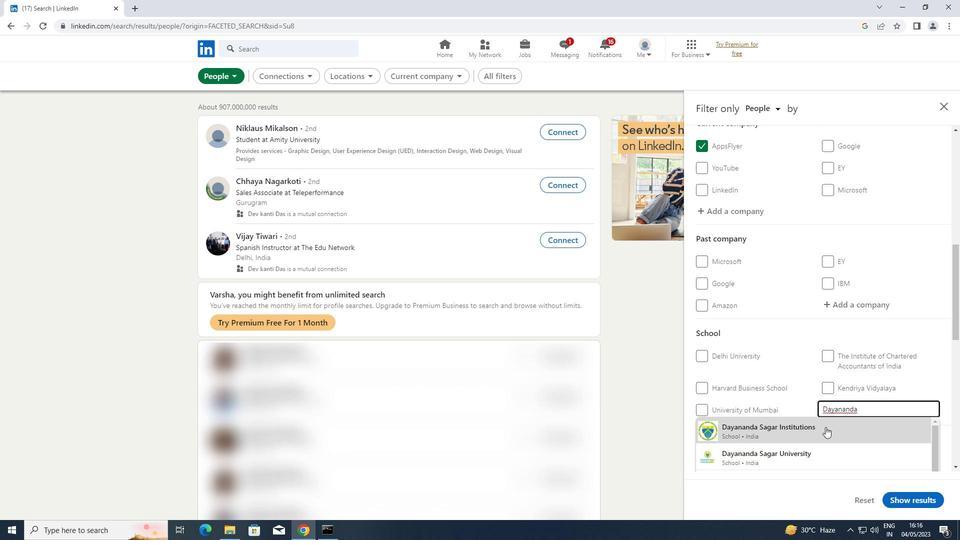 
Action: Mouse scrolled (825, 426) with delta (0, 0)
Screenshot: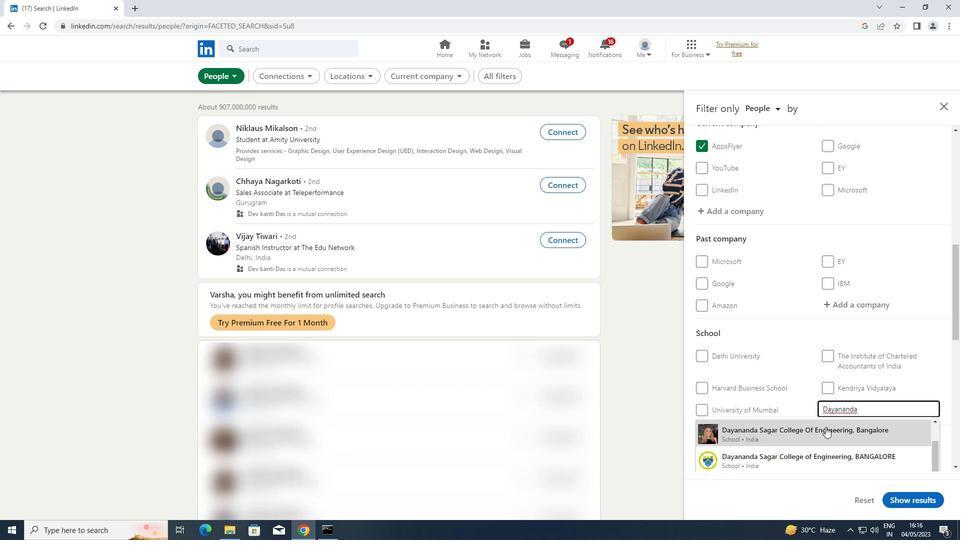 
Action: Mouse scrolled (825, 427) with delta (0, 0)
Screenshot: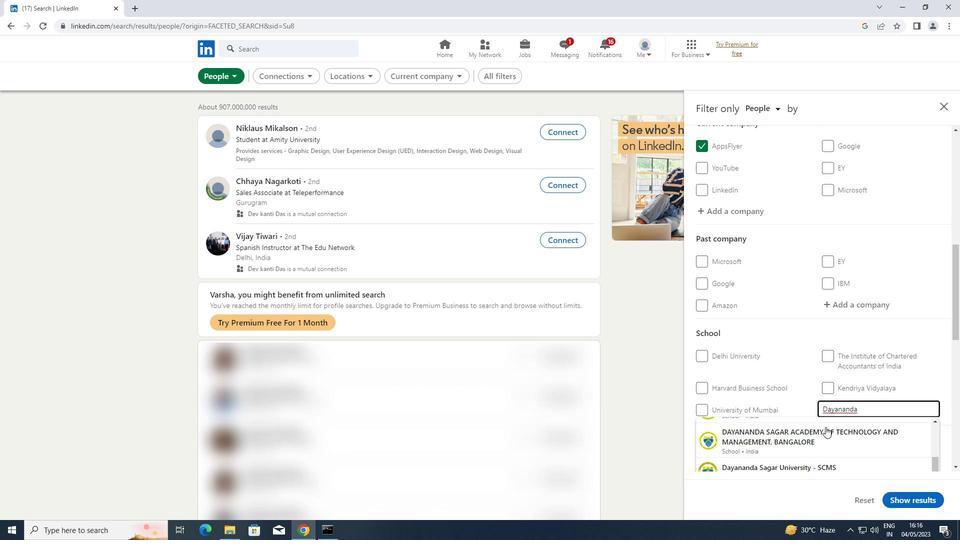 
Action: Mouse moved to (816, 458)
Screenshot: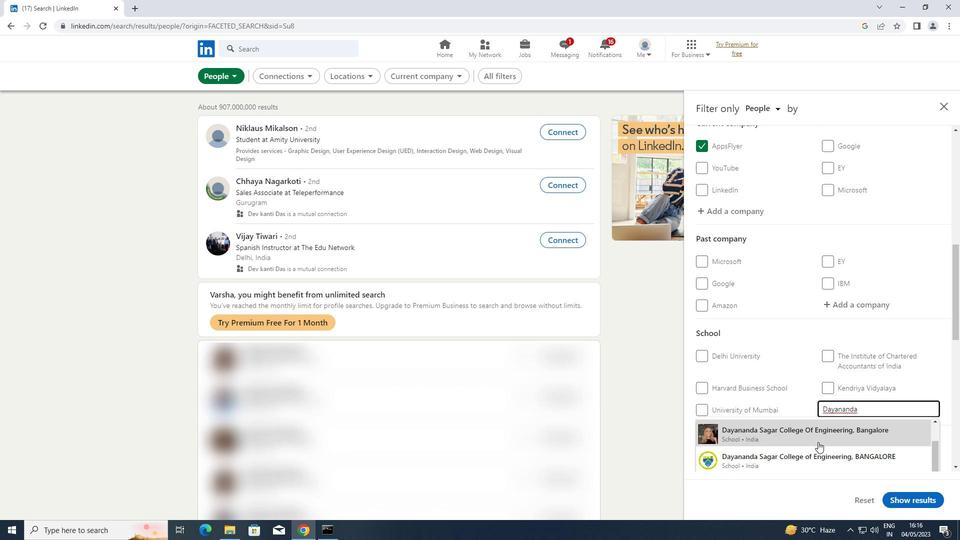 
Action: Mouse pressed left at (816, 458)
Screenshot: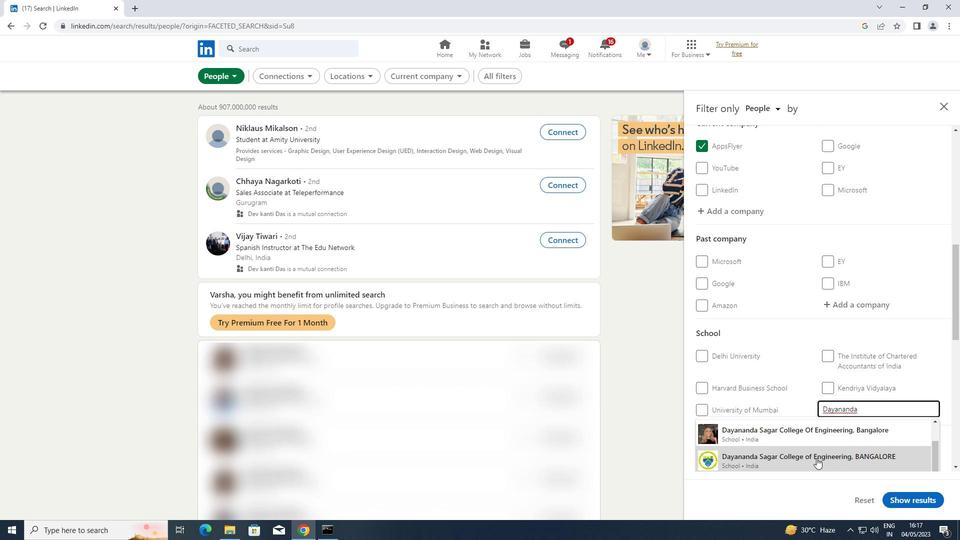 
Action: Mouse moved to (825, 442)
Screenshot: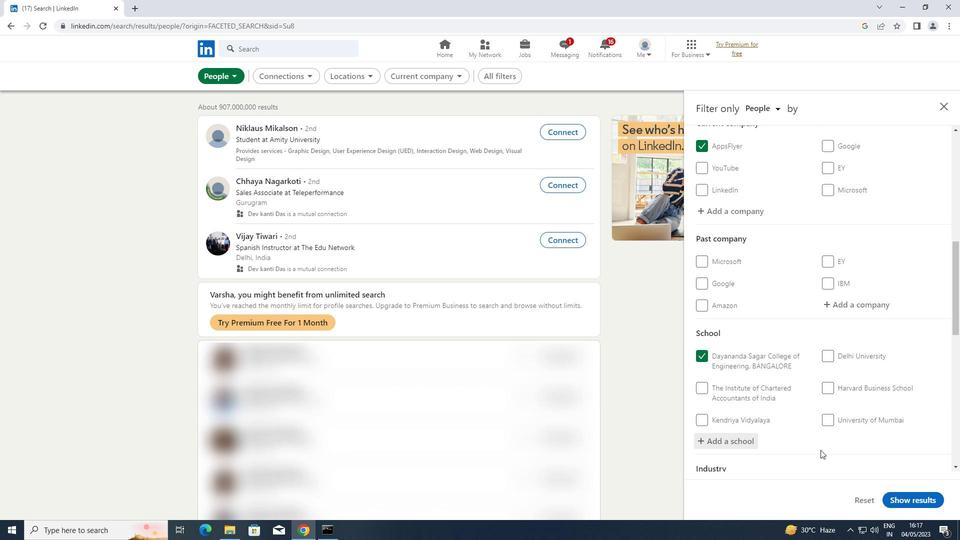 
Action: Mouse scrolled (825, 442) with delta (0, 0)
Screenshot: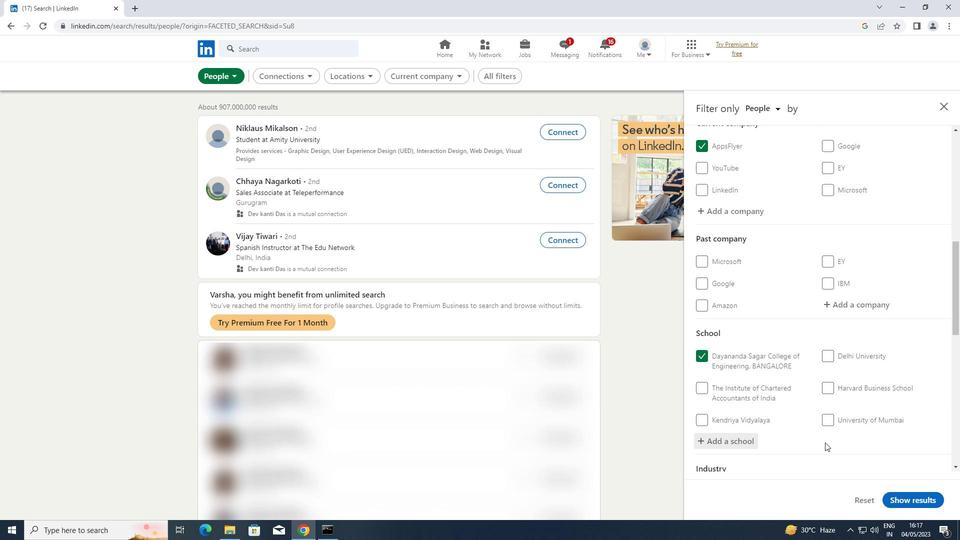 
Action: Mouse scrolled (825, 442) with delta (0, 0)
Screenshot: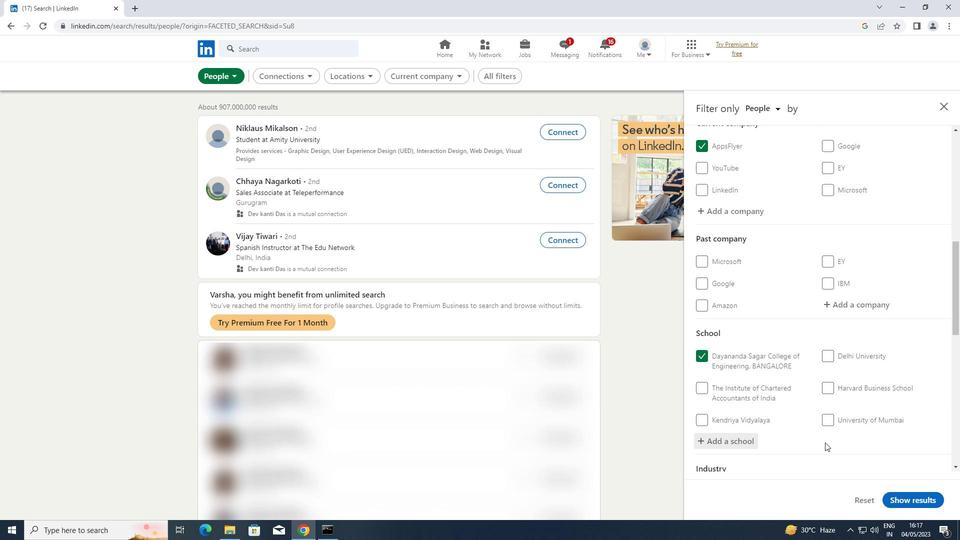 
Action: Mouse scrolled (825, 443) with delta (0, 0)
Screenshot: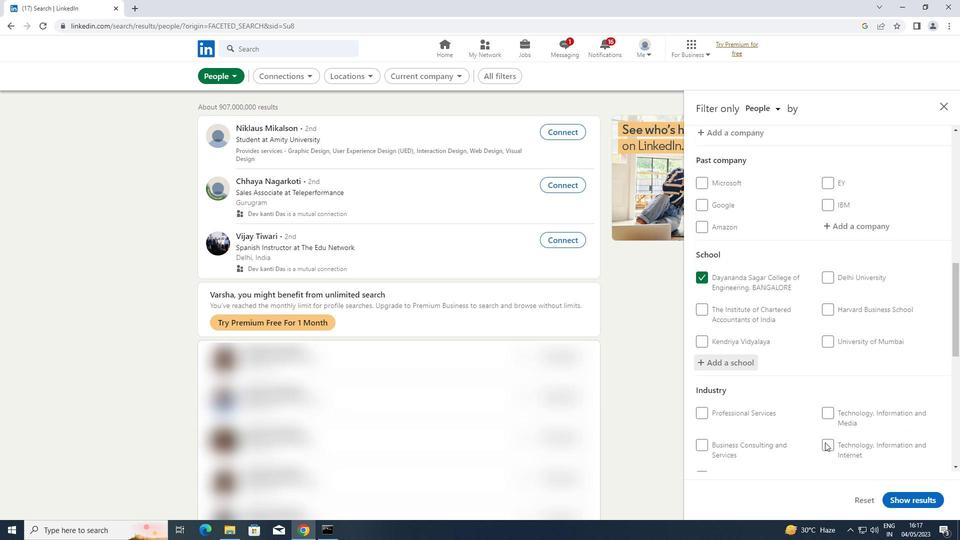 
Action: Mouse moved to (825, 441)
Screenshot: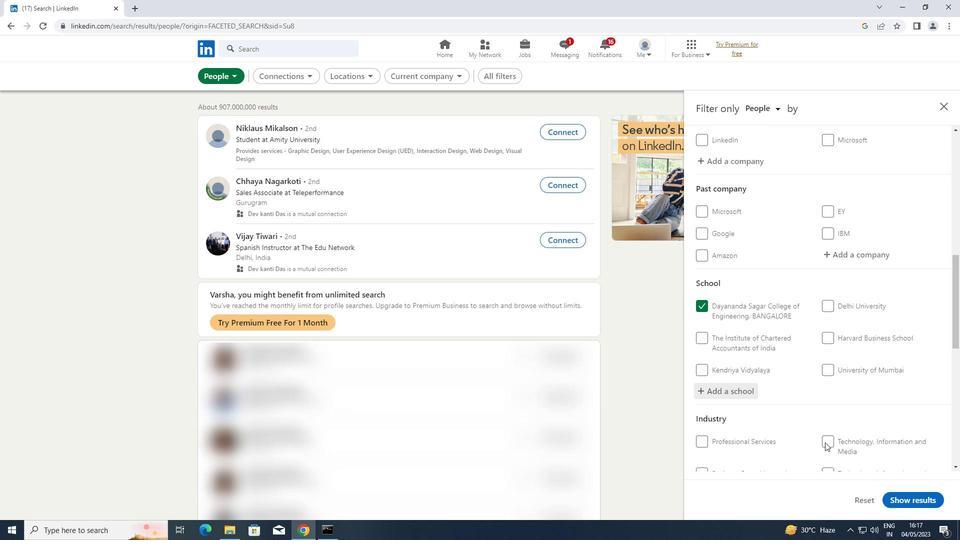 
Action: Mouse scrolled (825, 440) with delta (0, 0)
Screenshot: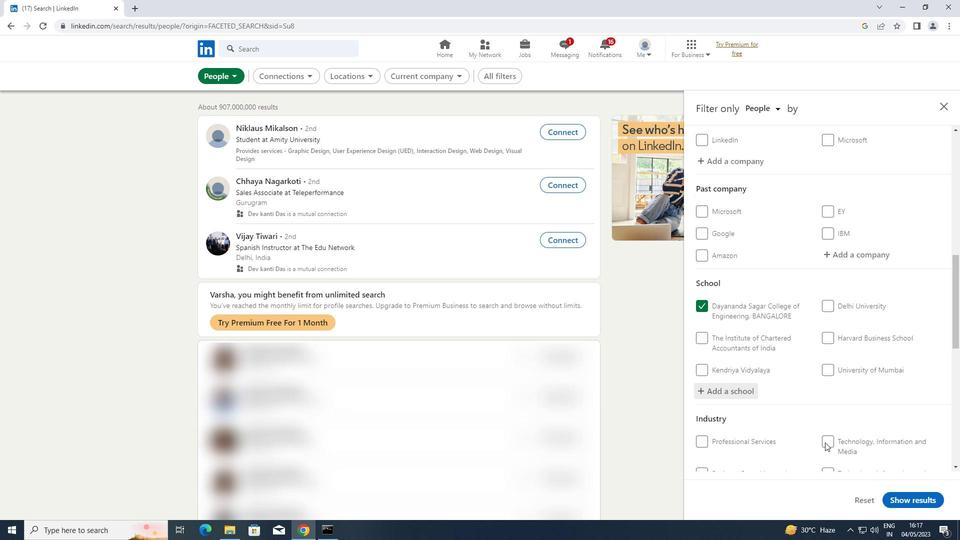 
Action: Mouse scrolled (825, 440) with delta (0, 0)
Screenshot: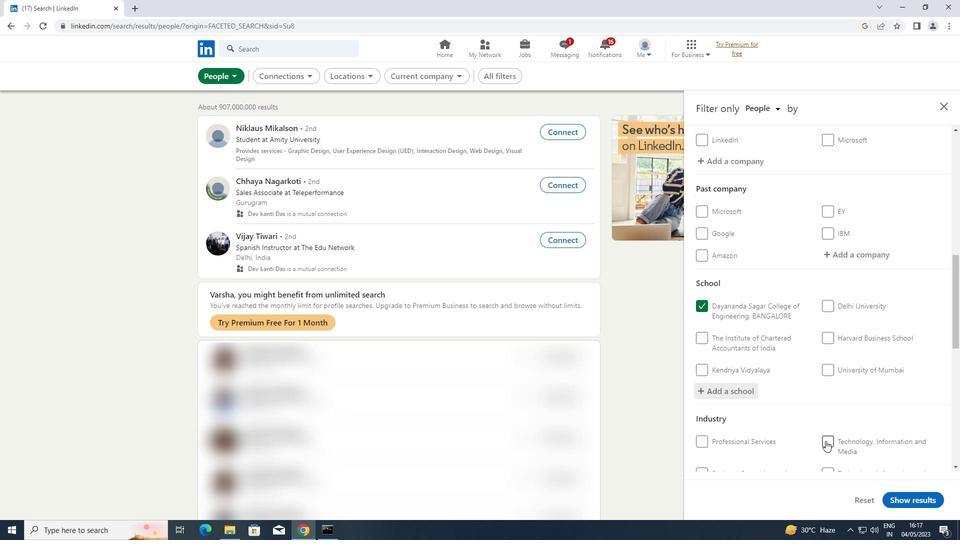 
Action: Mouse moved to (892, 407)
Screenshot: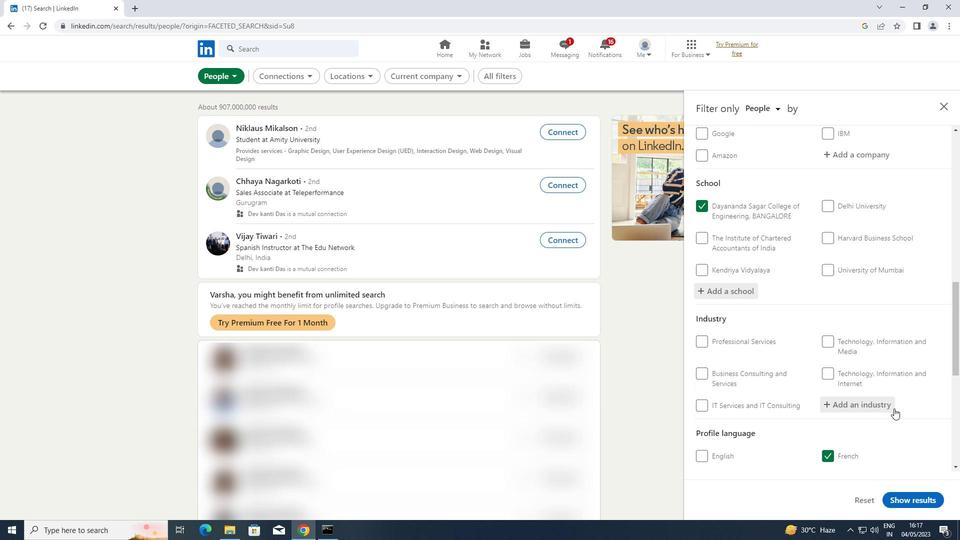 
Action: Mouse pressed left at (892, 407)
Screenshot: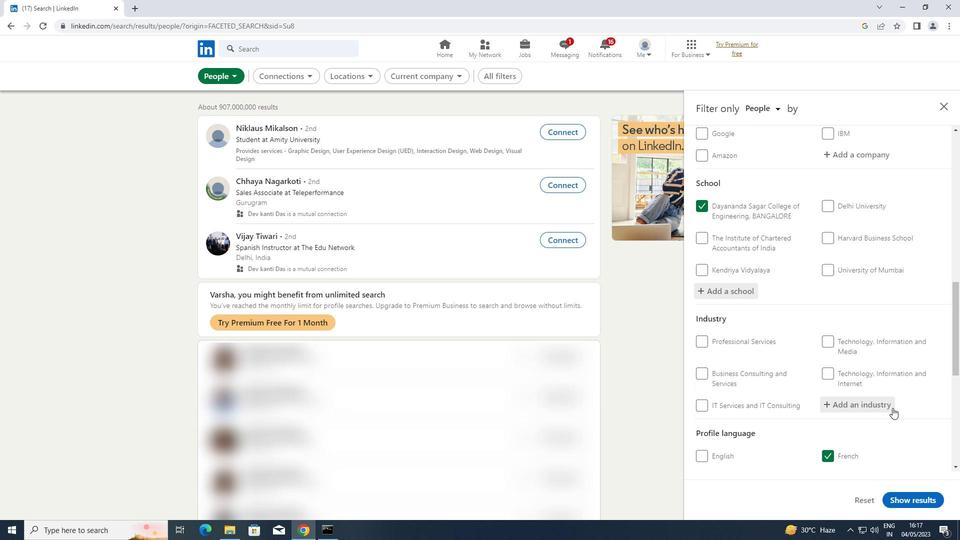 
Action: Key pressed <Key.shift>COMMUNICATIONS
Screenshot: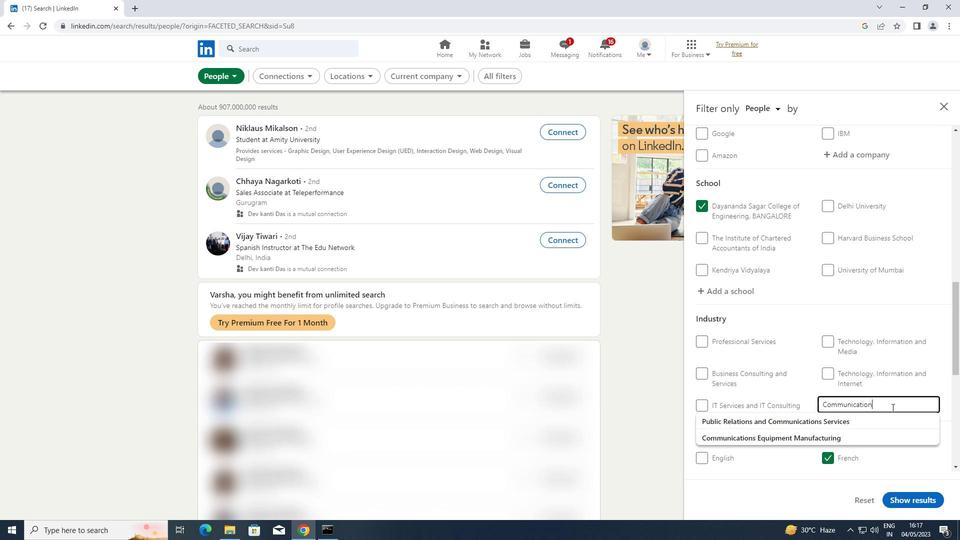 
Action: Mouse moved to (794, 438)
Screenshot: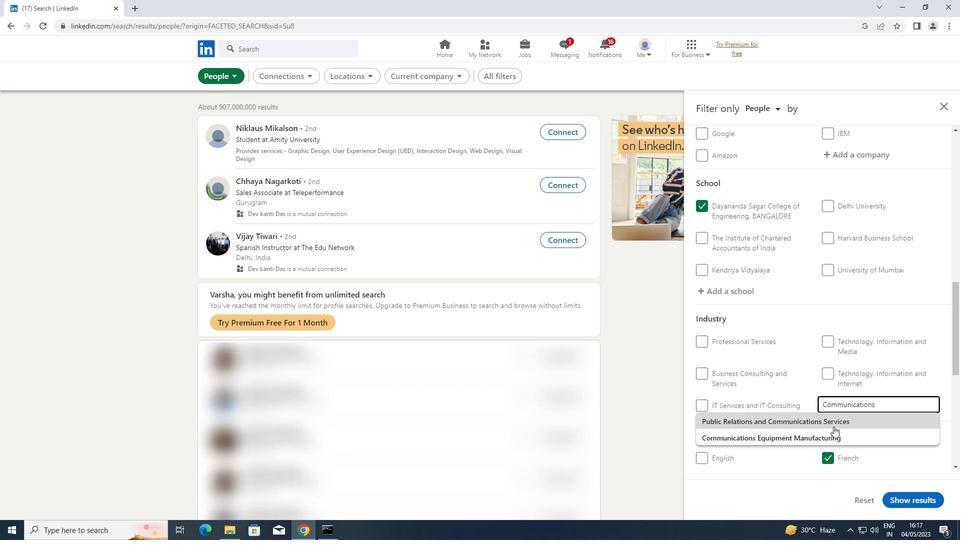 
Action: Mouse pressed left at (794, 438)
Screenshot: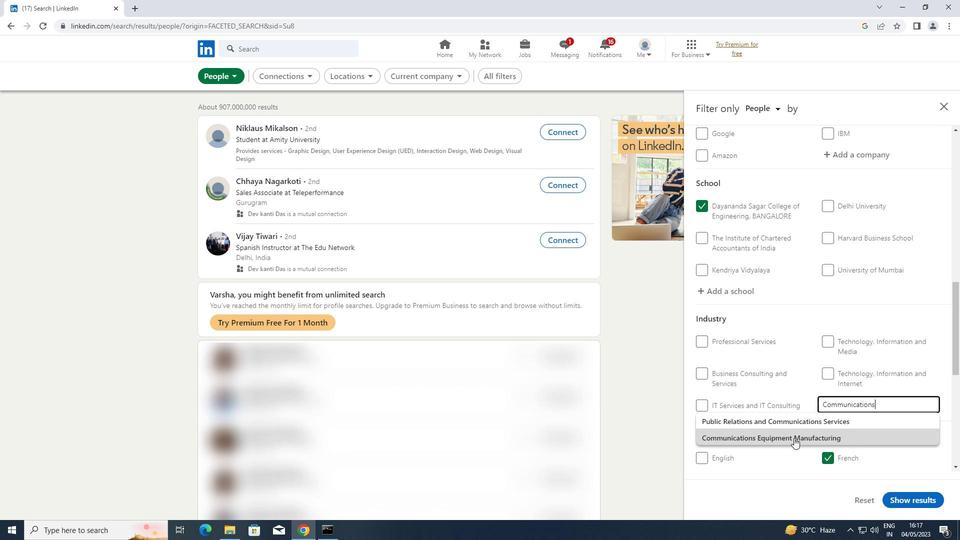 
Action: Mouse scrolled (794, 437) with delta (0, 0)
Screenshot: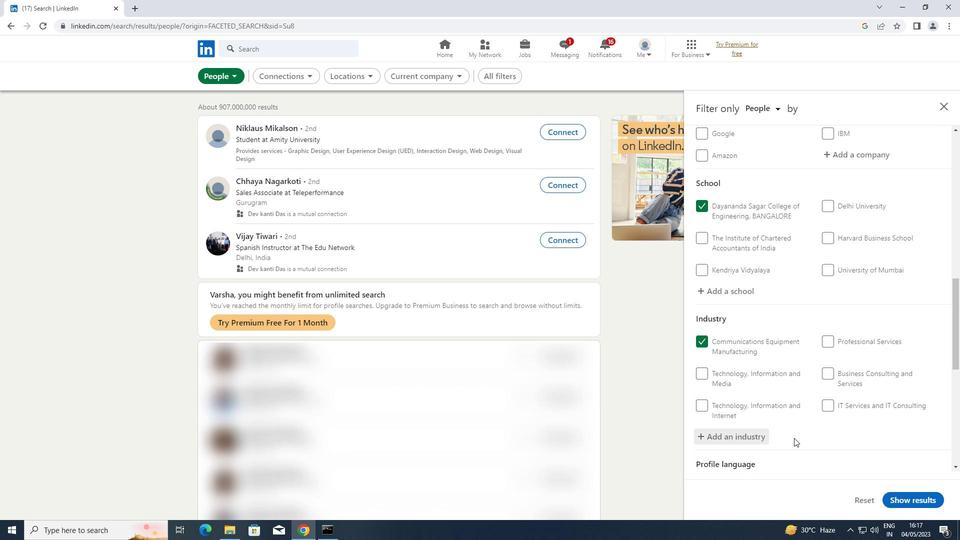 
Action: Mouse scrolled (794, 437) with delta (0, 0)
Screenshot: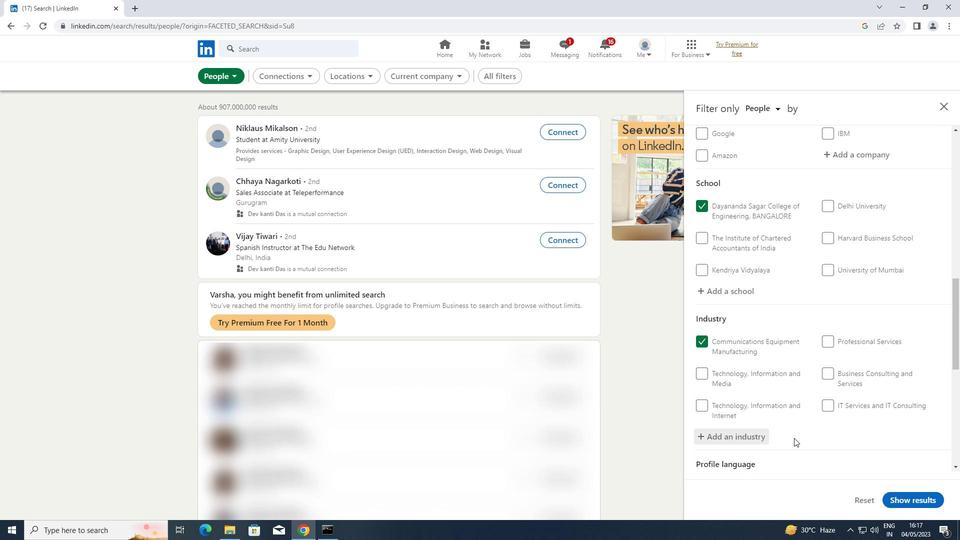 
Action: Mouse scrolled (794, 437) with delta (0, 0)
Screenshot: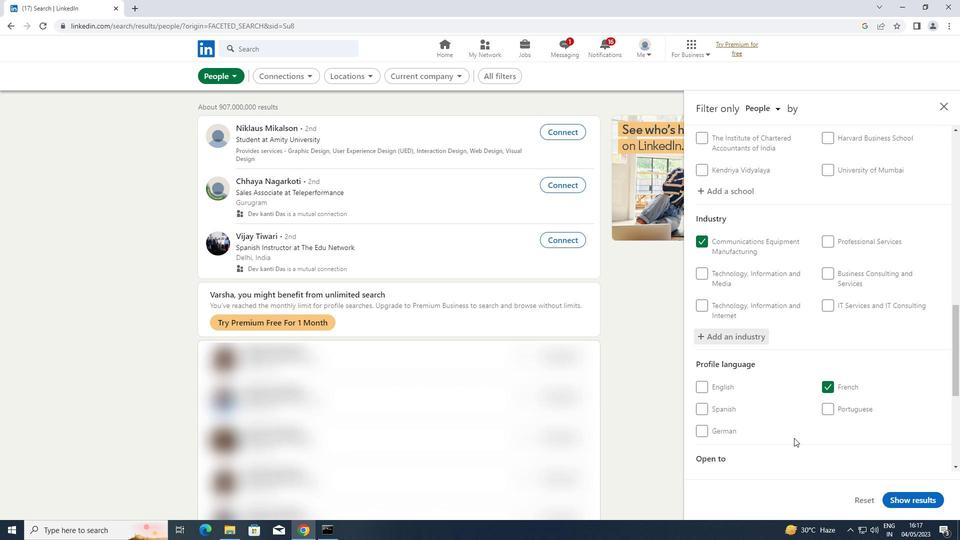 
Action: Mouse scrolled (794, 437) with delta (0, 0)
Screenshot: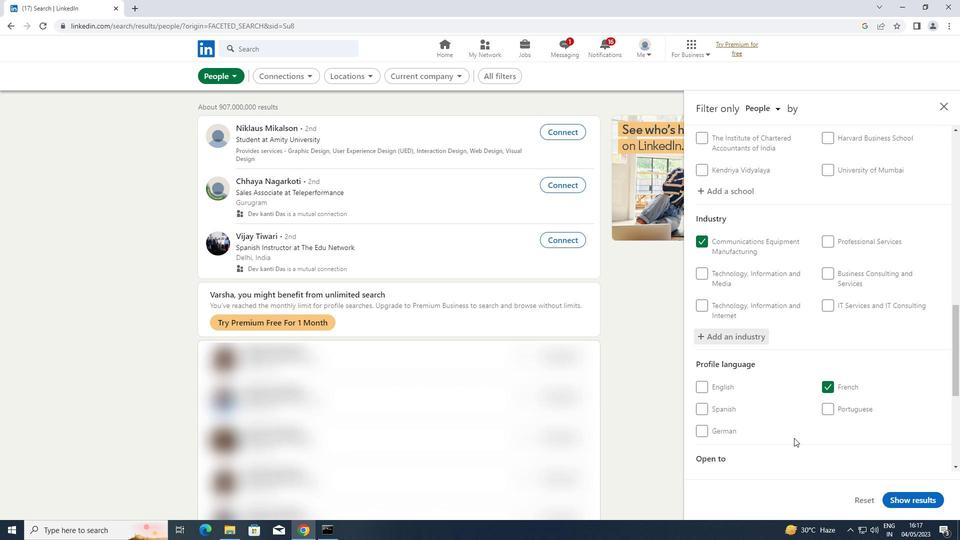 
Action: Mouse moved to (804, 417)
Screenshot: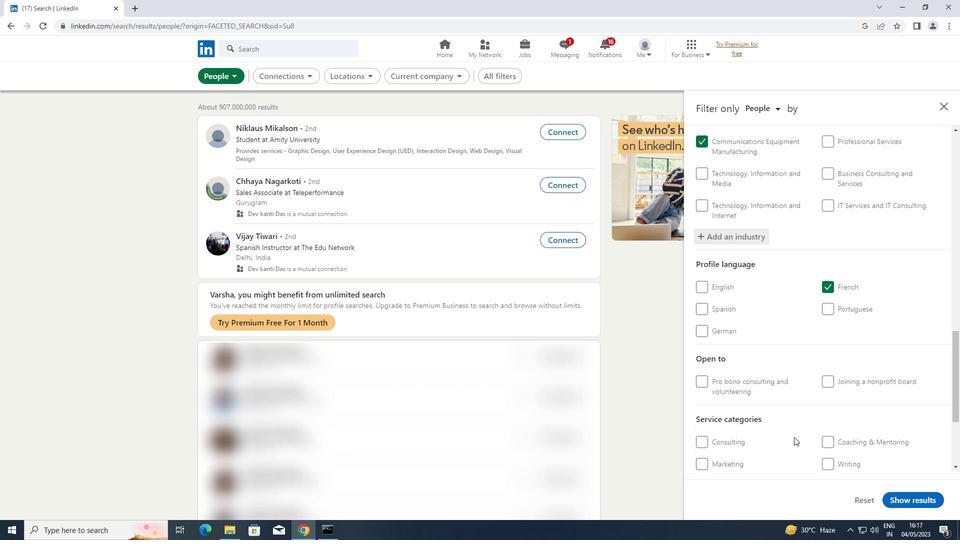 
Action: Mouse scrolled (804, 416) with delta (0, 0)
Screenshot: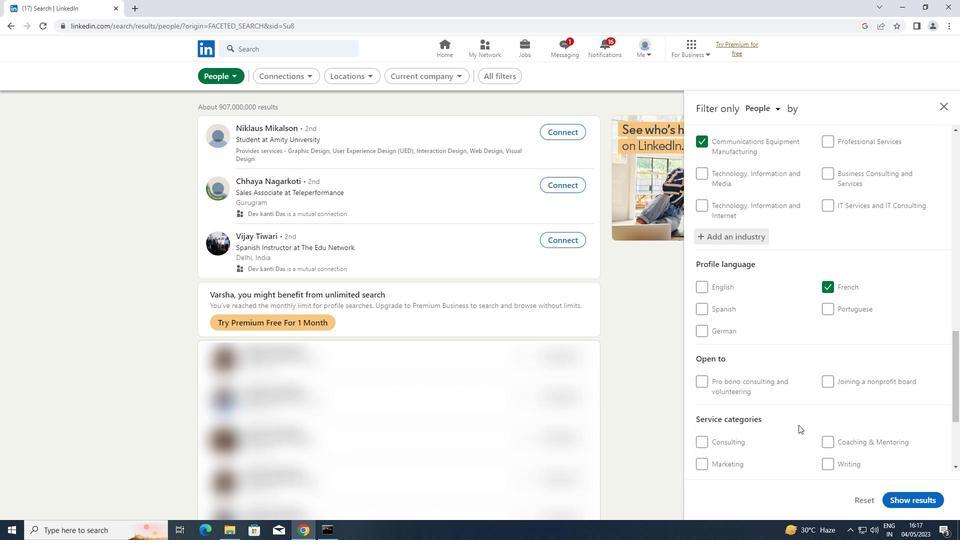 
Action: Mouse scrolled (804, 416) with delta (0, 0)
Screenshot: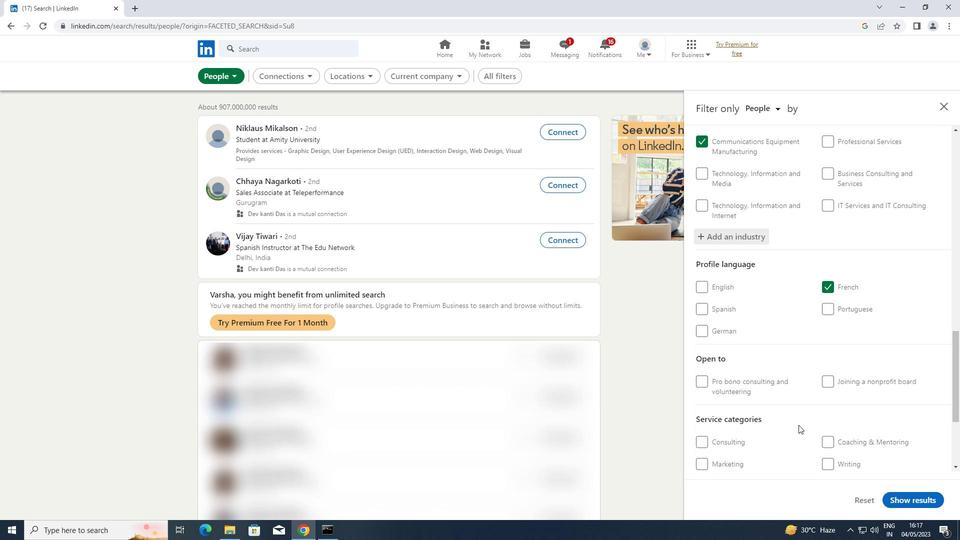 
Action: Mouse moved to (849, 386)
Screenshot: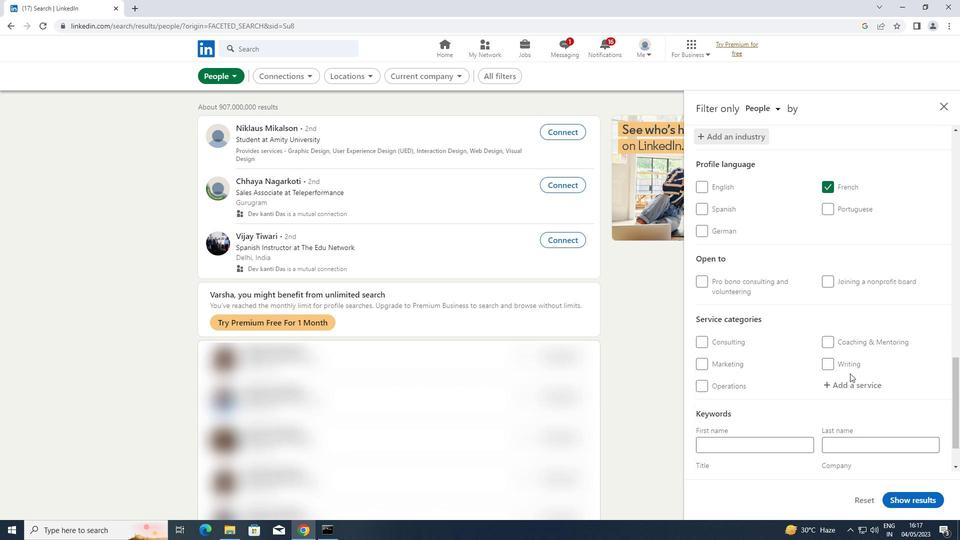 
Action: Mouse pressed left at (849, 386)
Screenshot: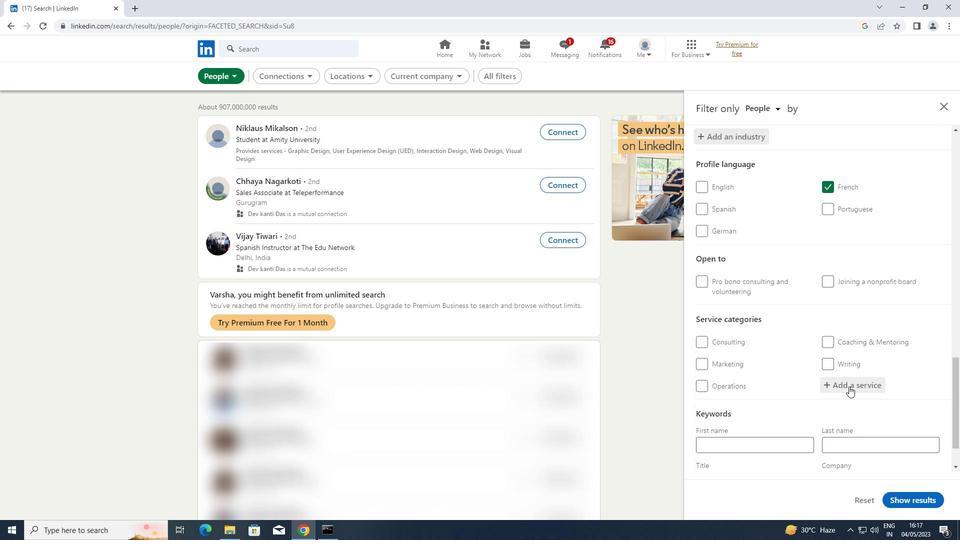 
Action: Key pressed <Key.shift>GRANT
Screenshot: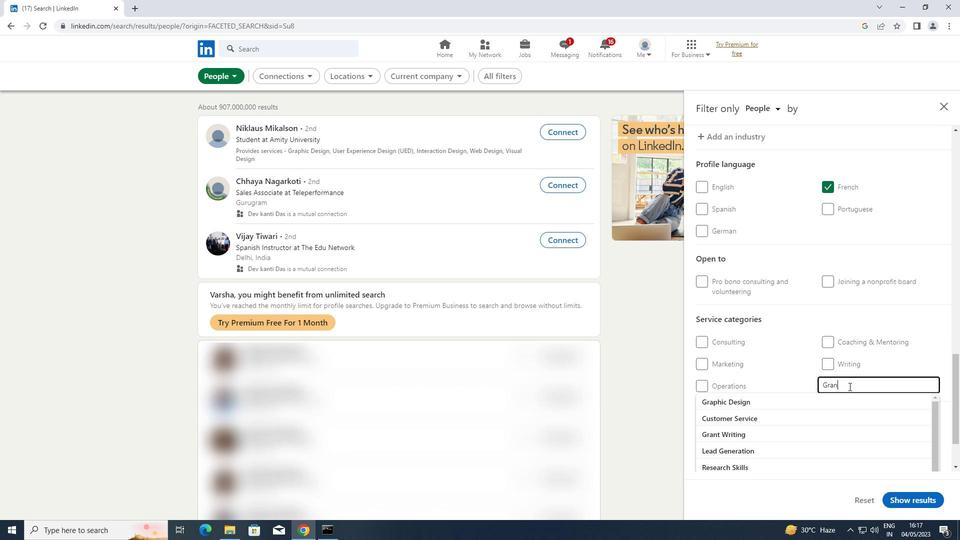 
Action: Mouse moved to (846, 403)
Screenshot: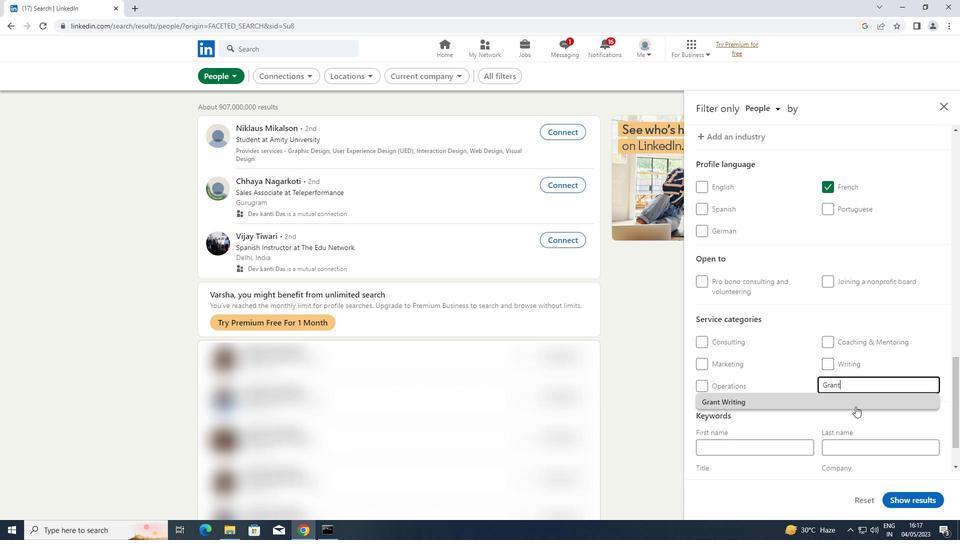 
Action: Mouse pressed left at (846, 403)
Screenshot: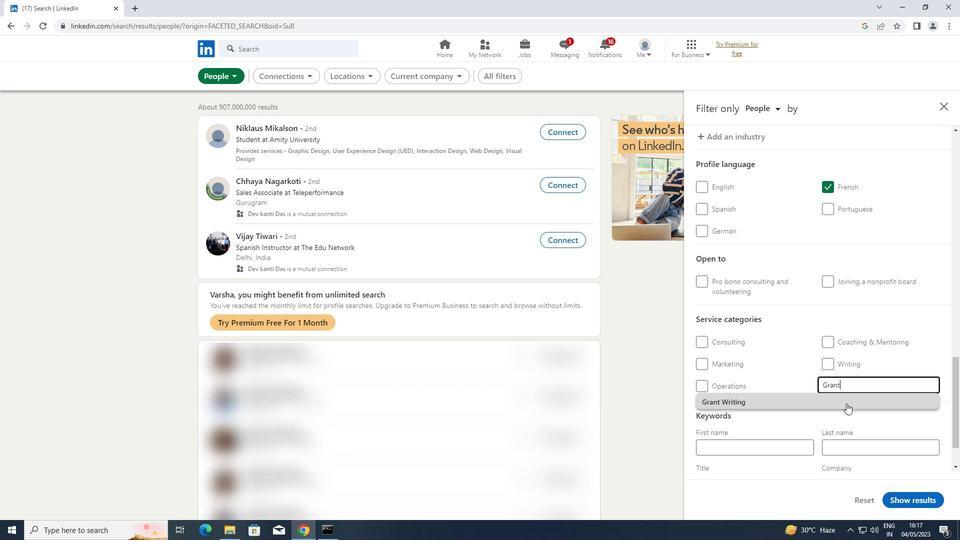 
Action: Mouse moved to (846, 403)
Screenshot: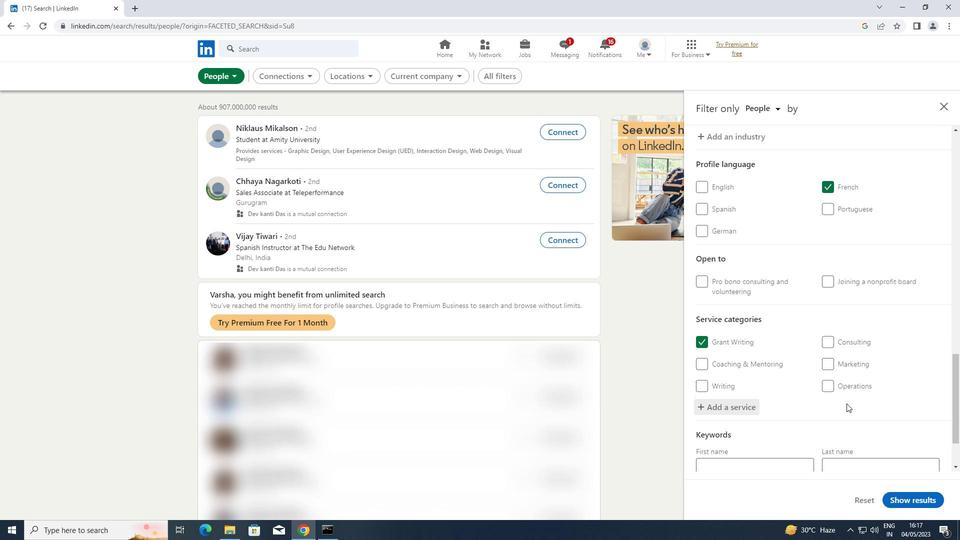 
Action: Mouse scrolled (846, 402) with delta (0, 0)
Screenshot: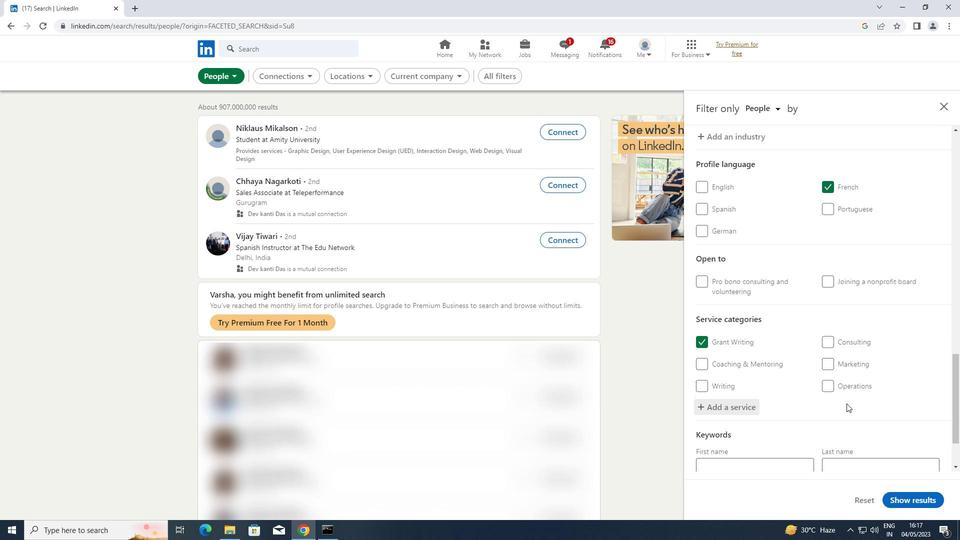 
Action: Mouse scrolled (846, 402) with delta (0, 0)
Screenshot: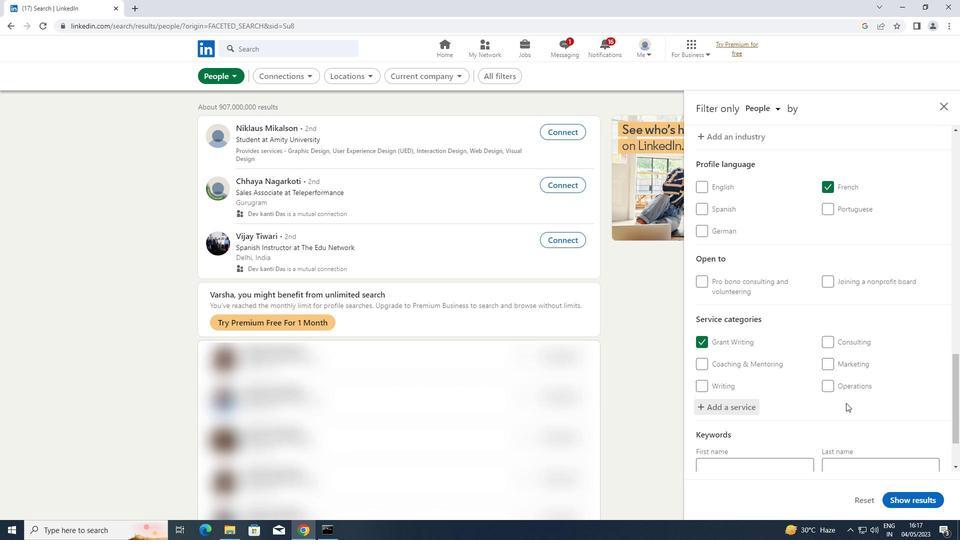 
Action: Mouse scrolled (846, 402) with delta (0, 0)
Screenshot: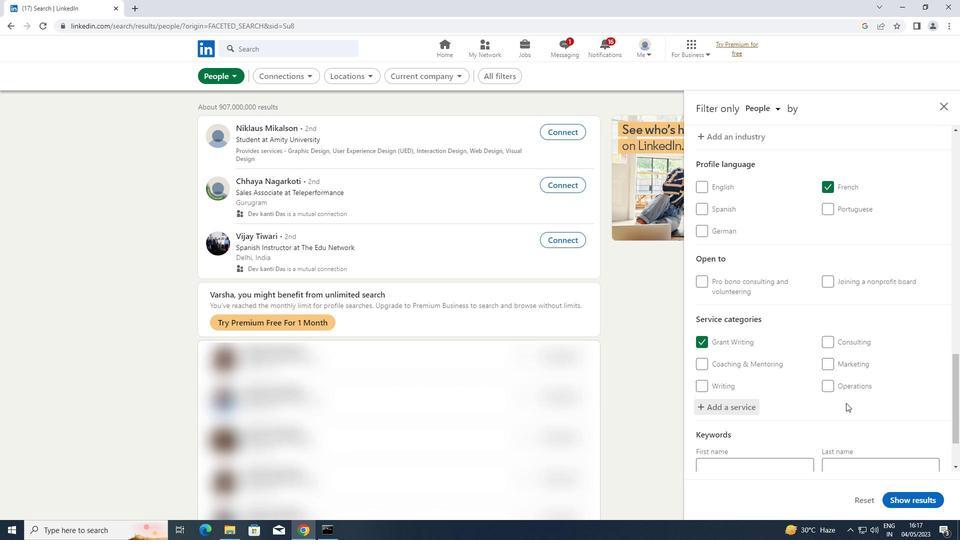 
Action: Mouse scrolled (846, 402) with delta (0, 0)
Screenshot: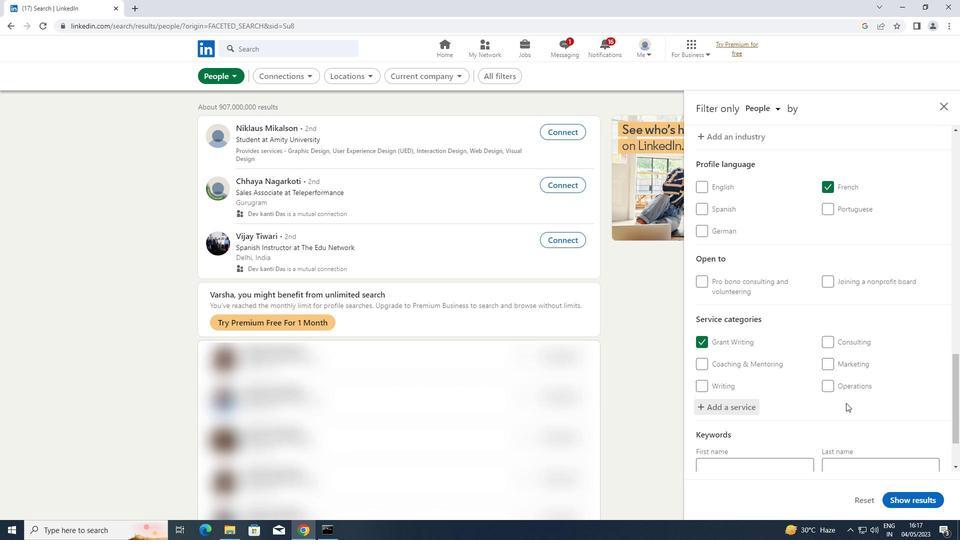 
Action: Mouse scrolled (846, 402) with delta (0, 0)
Screenshot: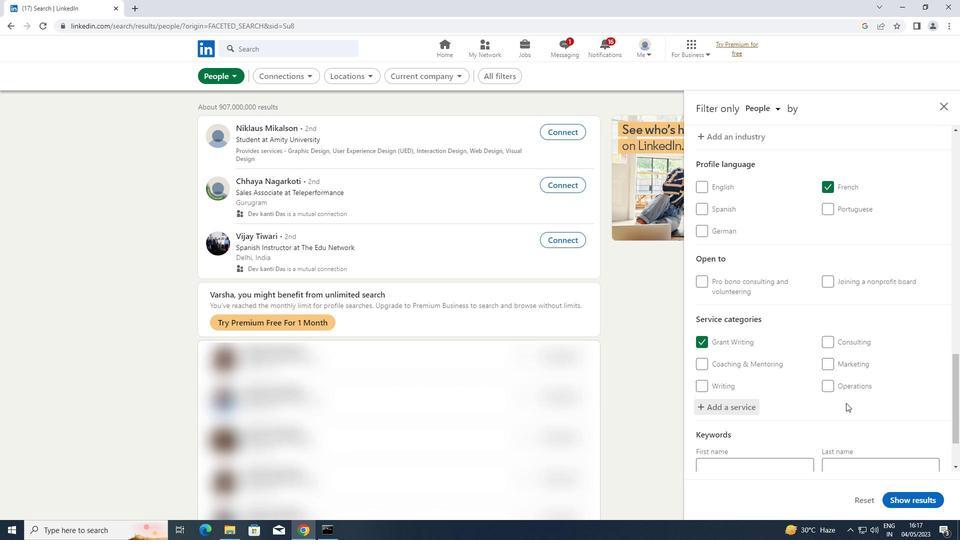 
Action: Mouse scrolled (846, 402) with delta (0, 0)
Screenshot: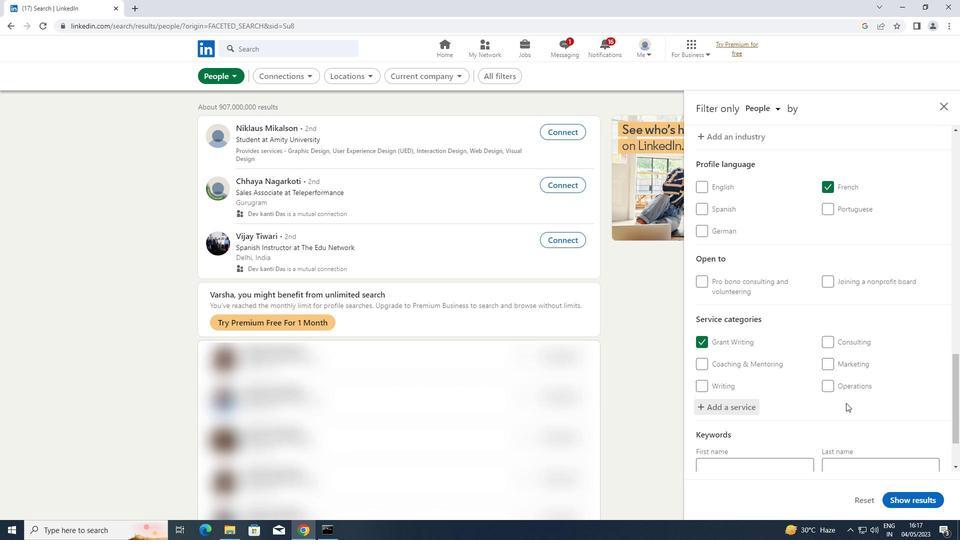 
Action: Mouse moved to (772, 424)
Screenshot: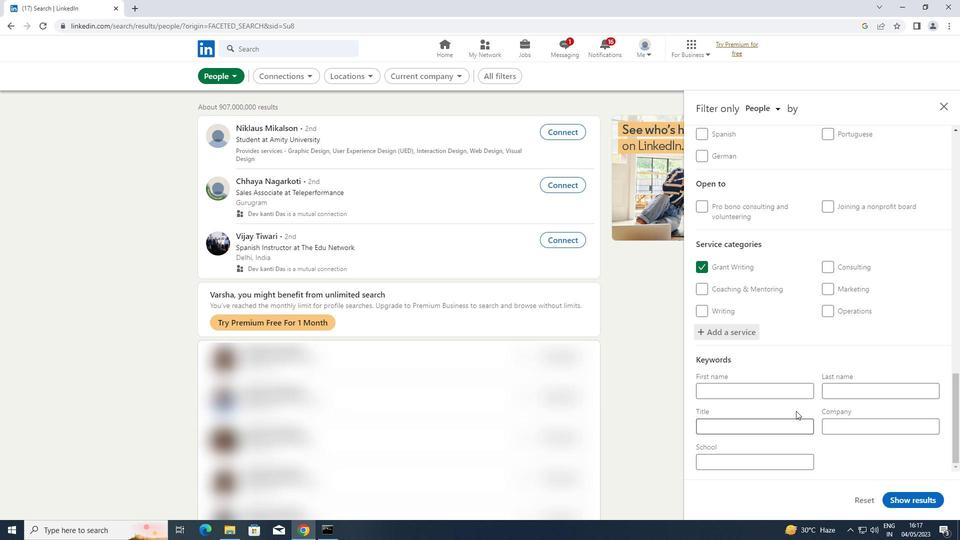 
Action: Mouse pressed left at (772, 424)
Screenshot: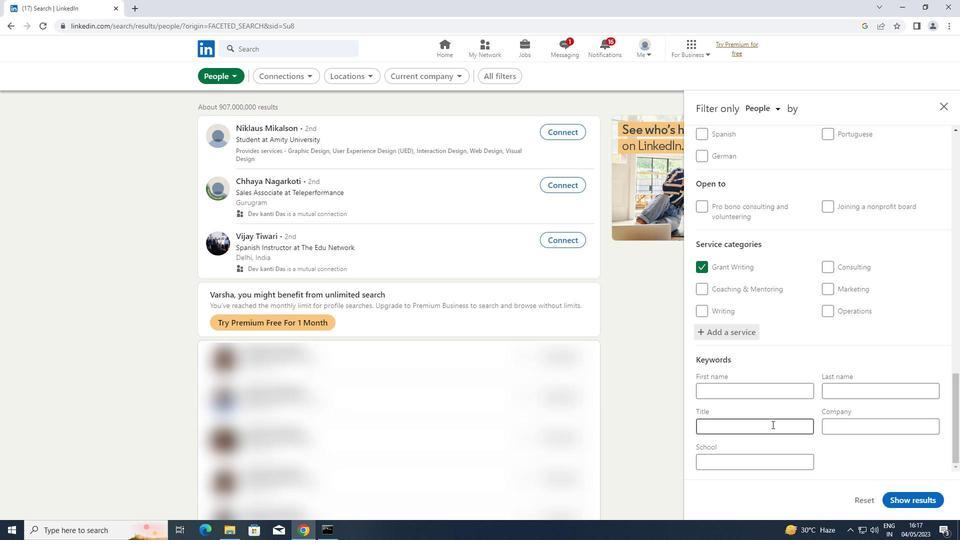 
Action: Key pressed <Key.shift>FLIGHT<Key.space><Key.shift>ATTENDANT
Screenshot: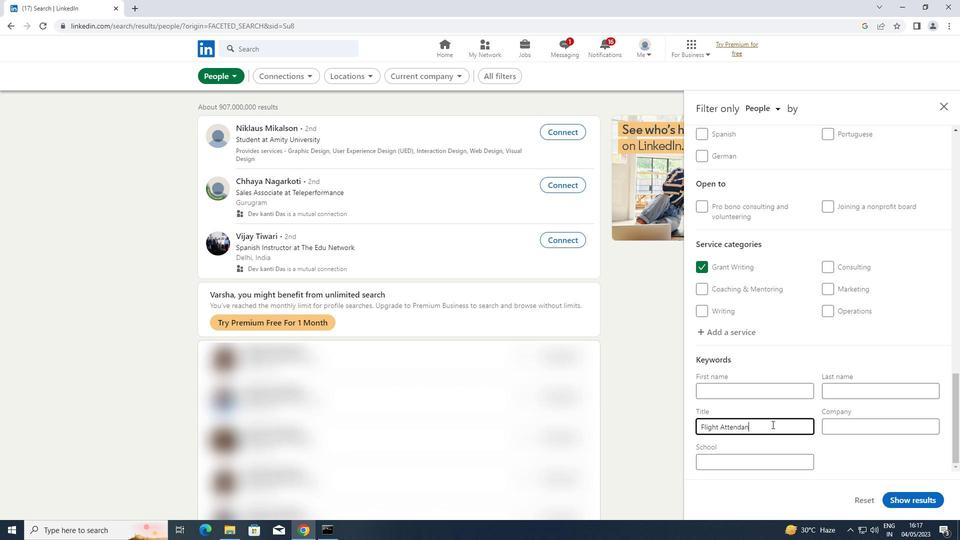 
Action: Mouse moved to (895, 499)
Screenshot: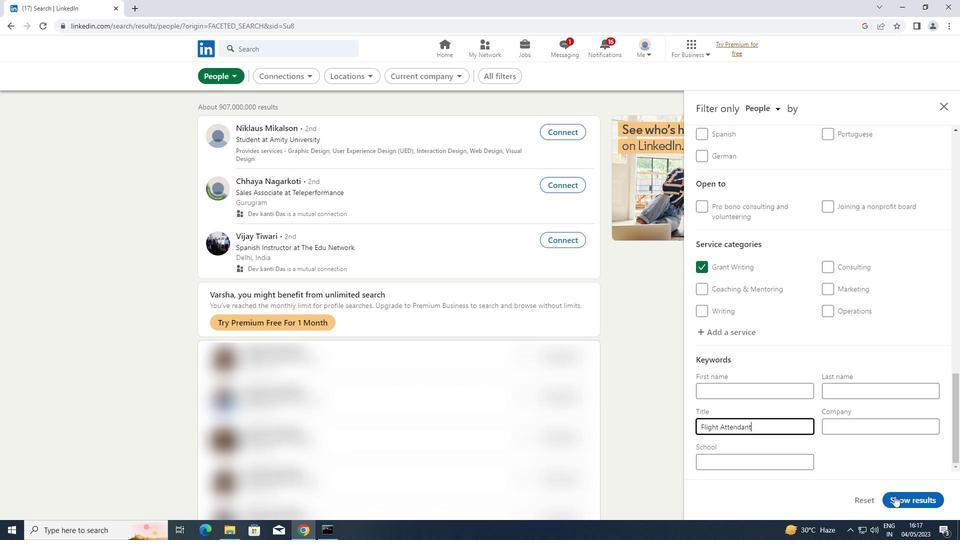 
Action: Mouse pressed left at (895, 499)
Screenshot: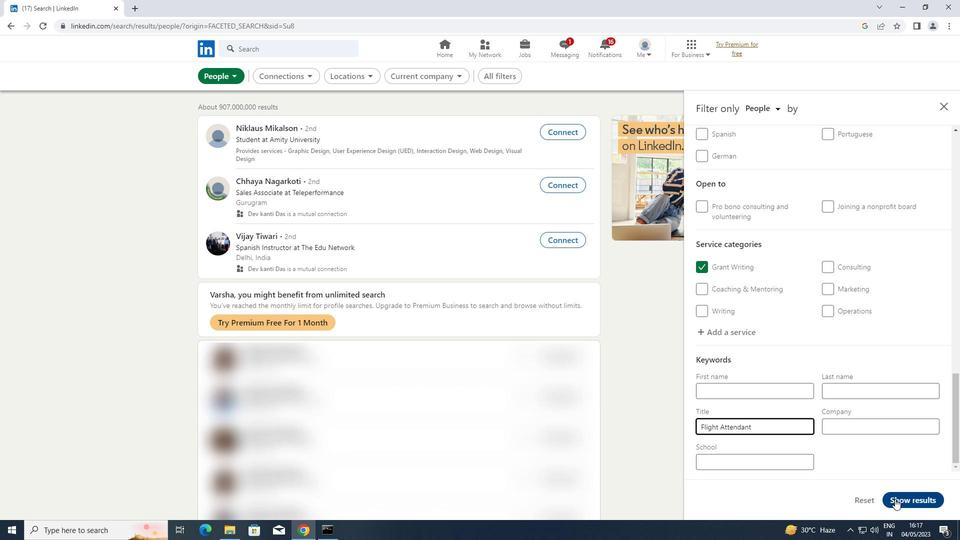 
